 Task: Find an Airbnb in Yiwu, China for 4 guests from 10 Jun to 22 Jun with Wifi, Free parking, TV, Gym, Breakfast, and a price range of ₹10,000 to ₹15,000.
Action: Mouse moved to (528, 136)
Screenshot: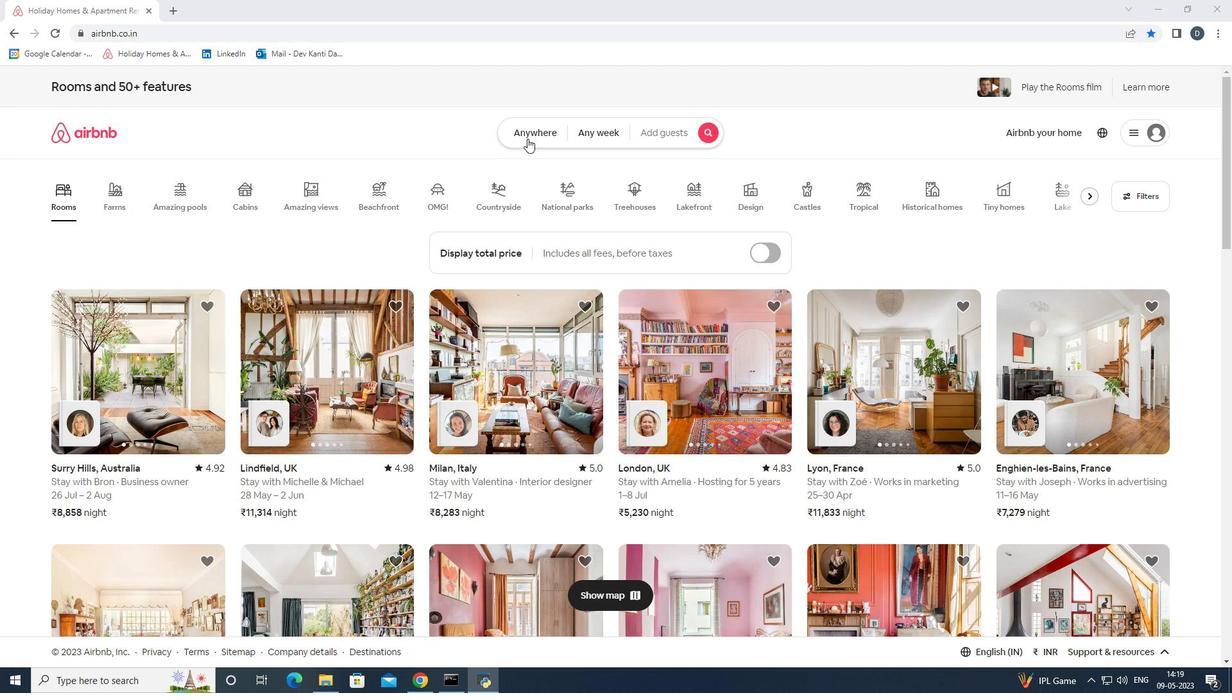 
Action: Mouse pressed left at (528, 136)
Screenshot: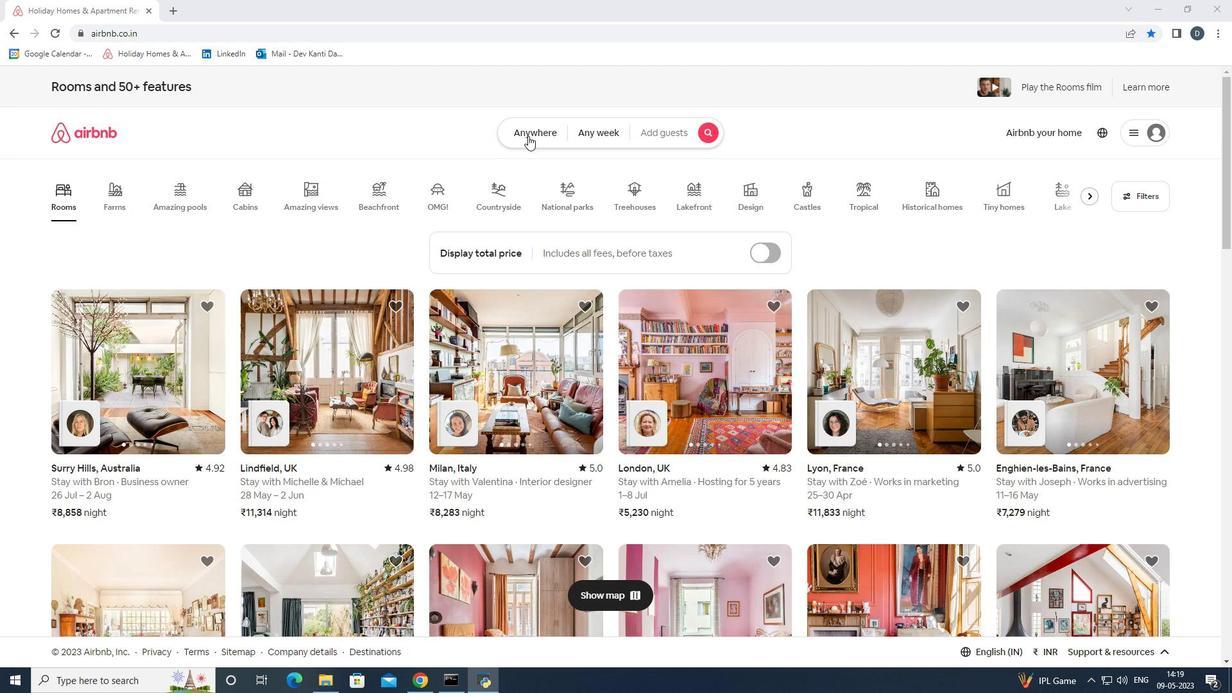 
Action: Mouse moved to (479, 180)
Screenshot: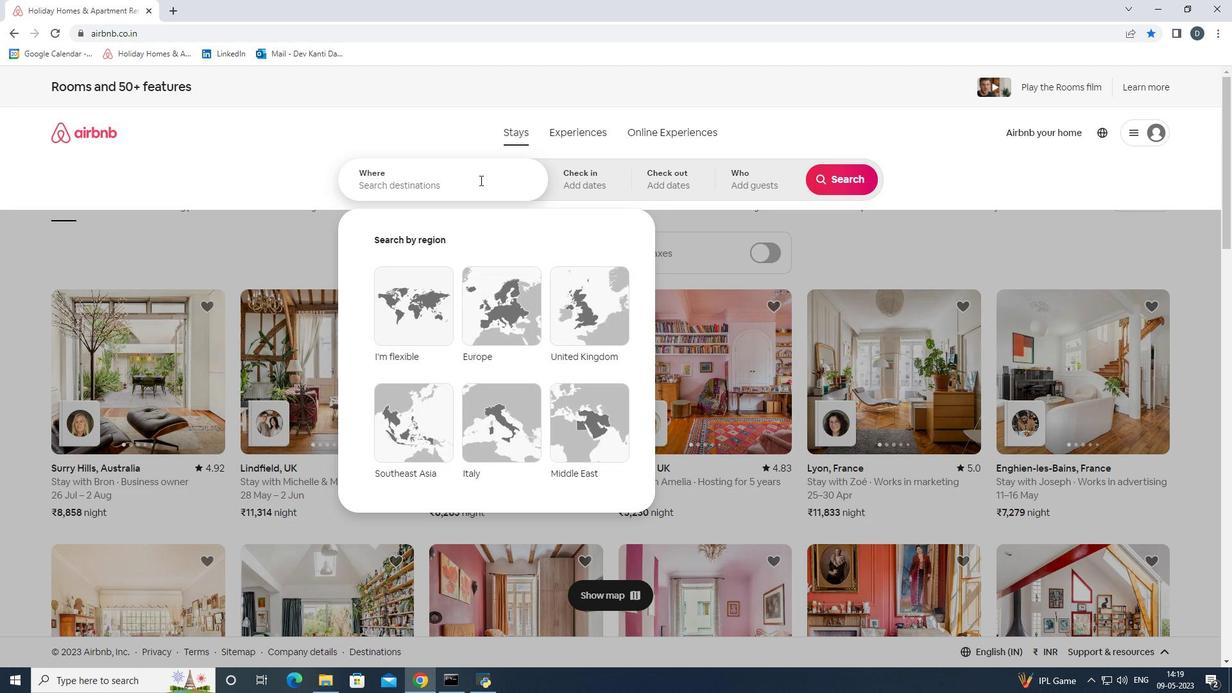 
Action: Mouse pressed left at (479, 180)
Screenshot: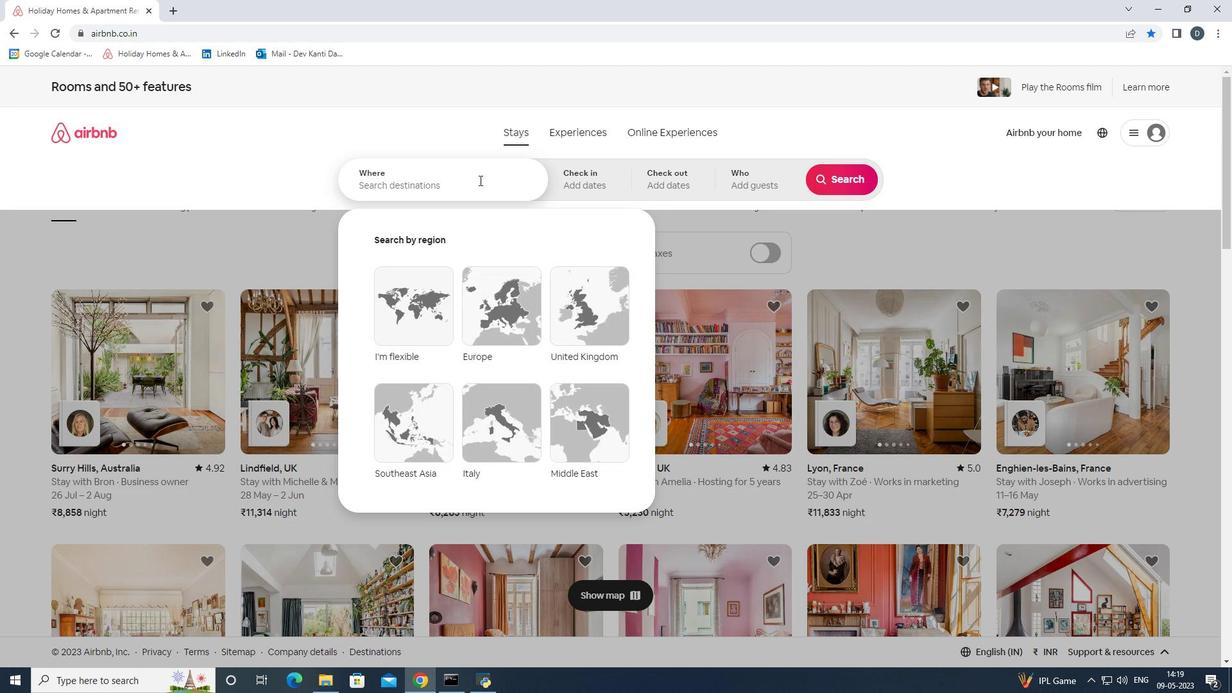 
Action: Key pressed <Key.shift>Tiwu,<Key.shift><Key.shift><Key.shift><Key.shift><Key.shift><Key.shift><Key.shift><Key.shift><Key.shift>China<Key.left><Key.left><Key.left><Key.left><Key.left><Key.left><Key.left><Key.left><Key.left><Key.backspace><Key.shift>Y
Screenshot: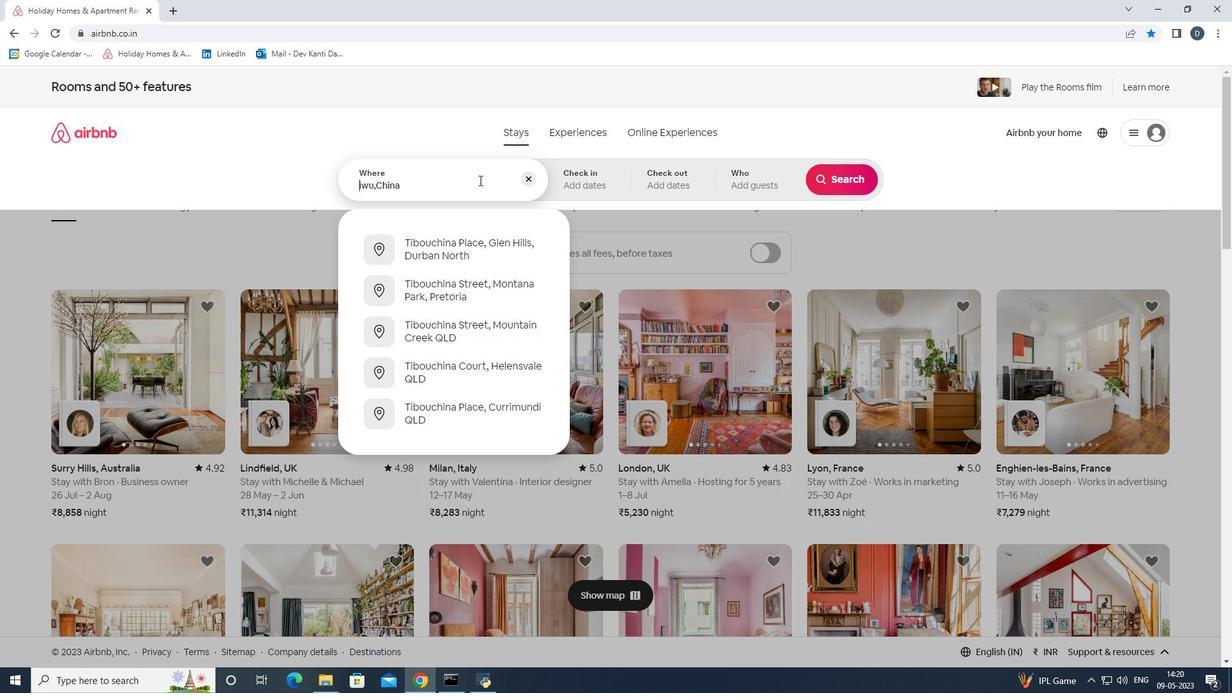 
Action: Mouse moved to (492, 178)
Screenshot: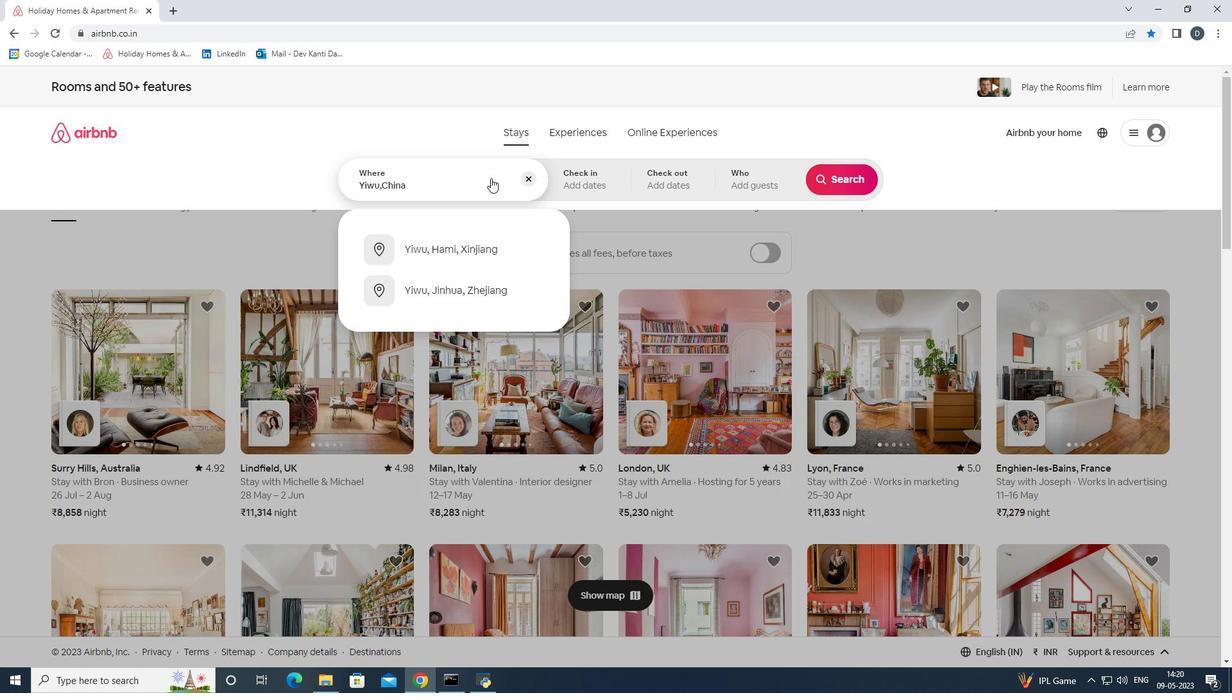 
Action: Key pressed <Key.enter>
Screenshot: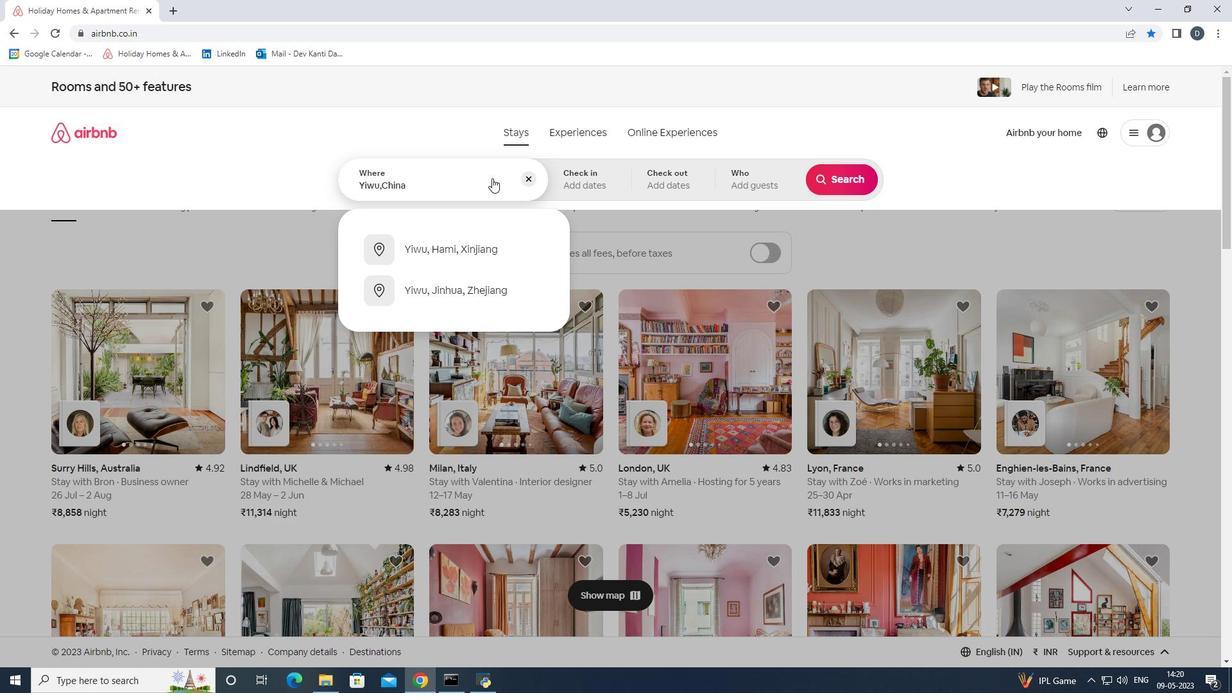 
Action: Mouse moved to (827, 361)
Screenshot: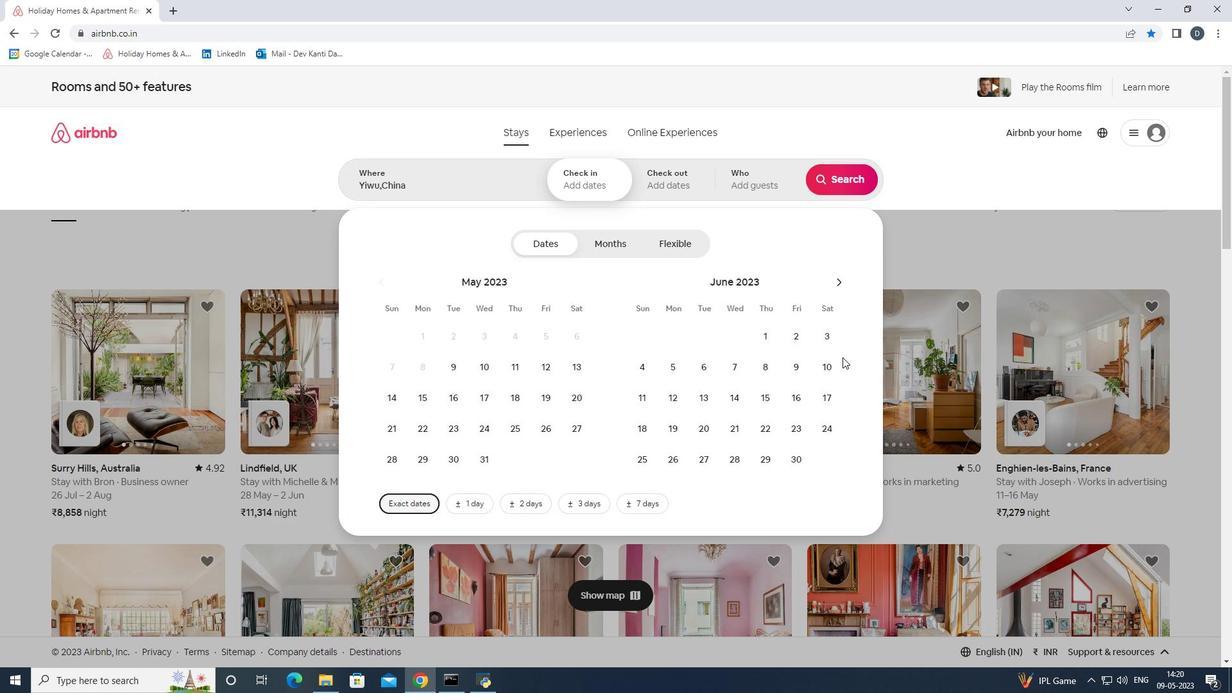 
Action: Mouse pressed left at (827, 361)
Screenshot: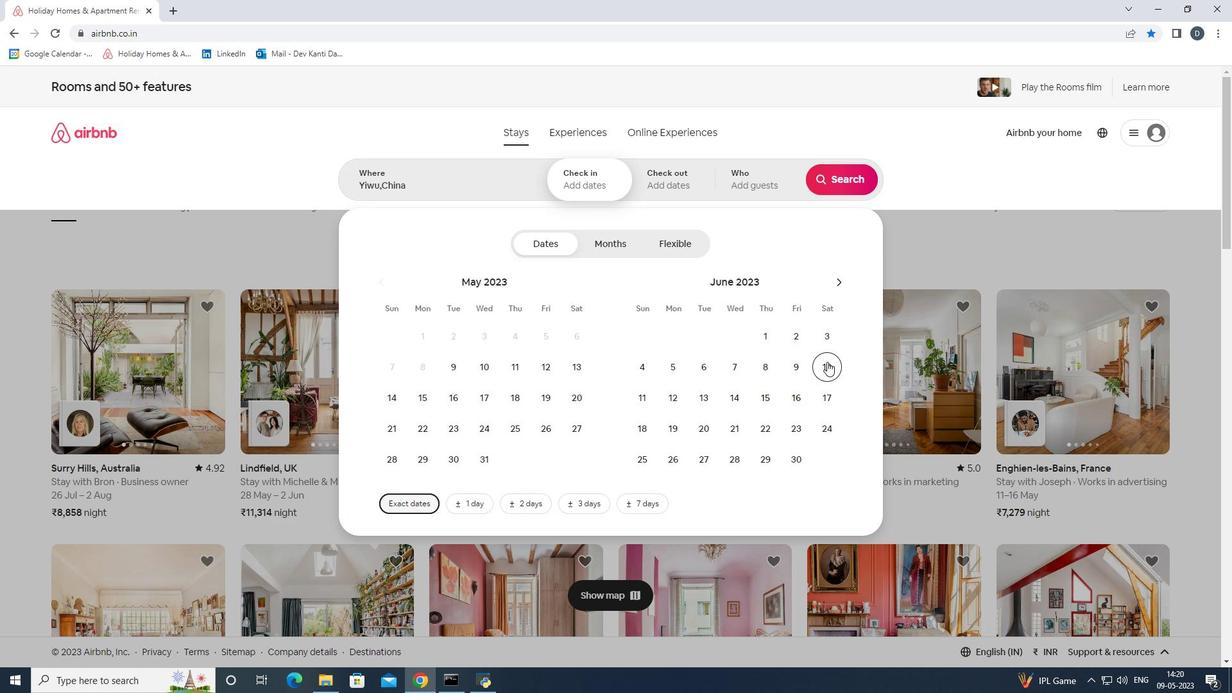 
Action: Mouse moved to (769, 421)
Screenshot: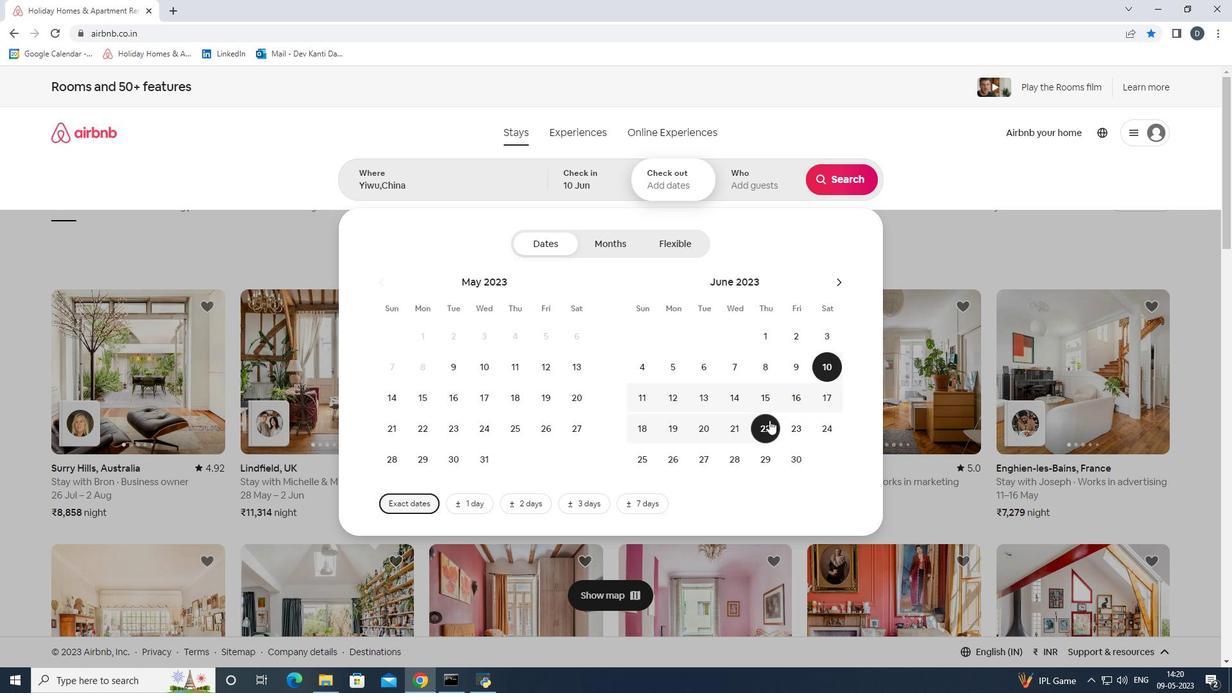 
Action: Mouse pressed left at (769, 421)
Screenshot: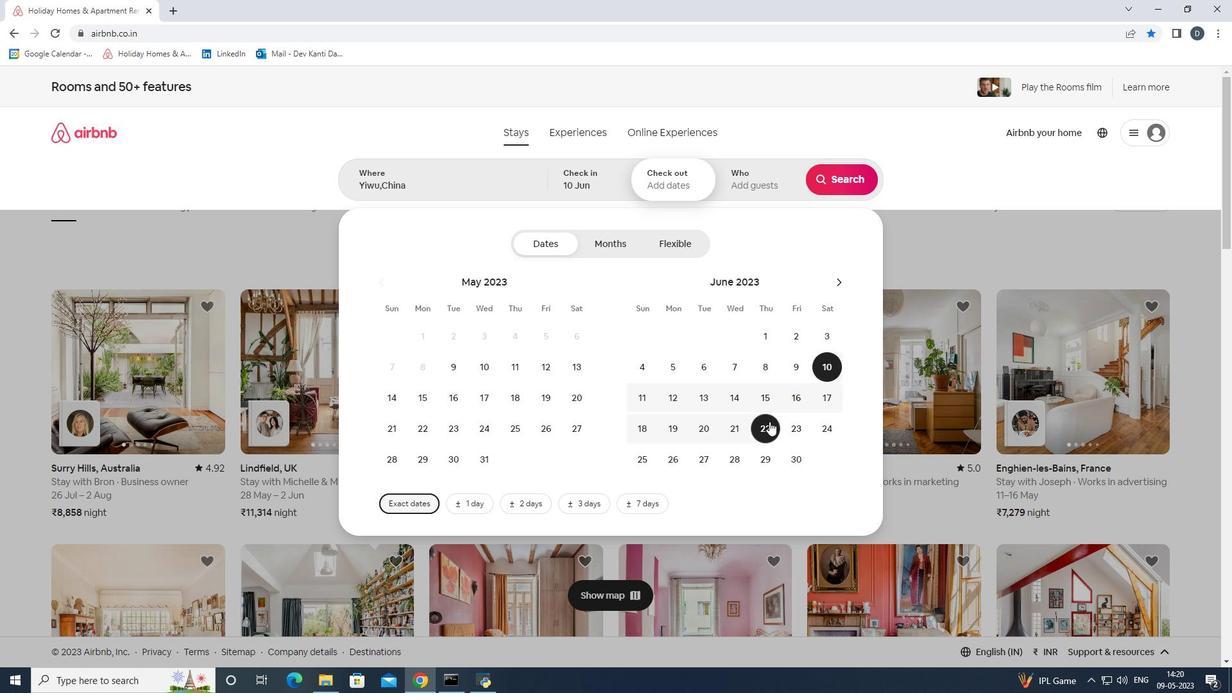 
Action: Mouse moved to (743, 194)
Screenshot: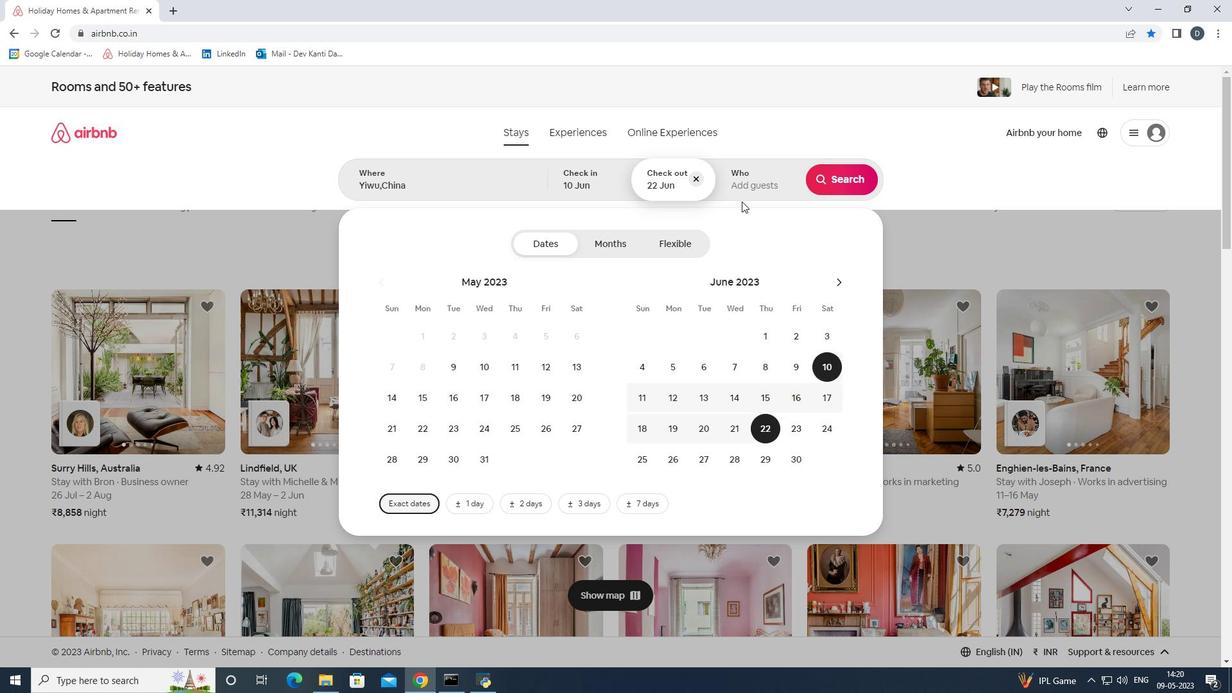 
Action: Mouse pressed left at (743, 194)
Screenshot: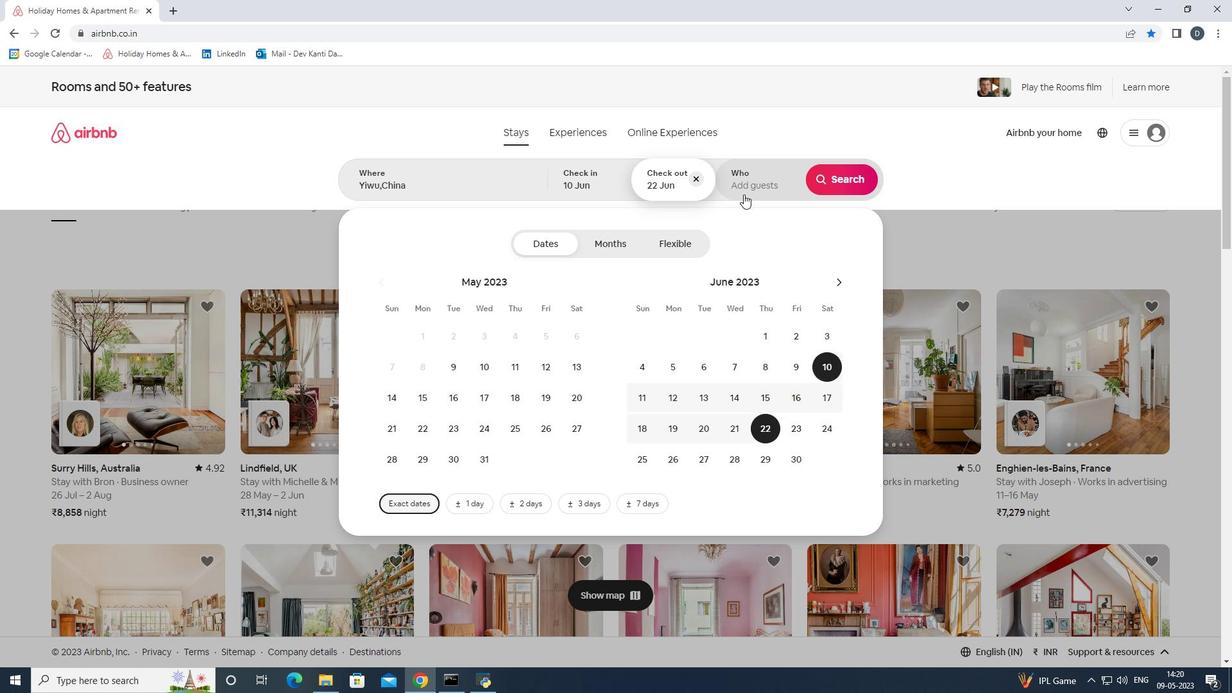 
Action: Mouse moved to (842, 246)
Screenshot: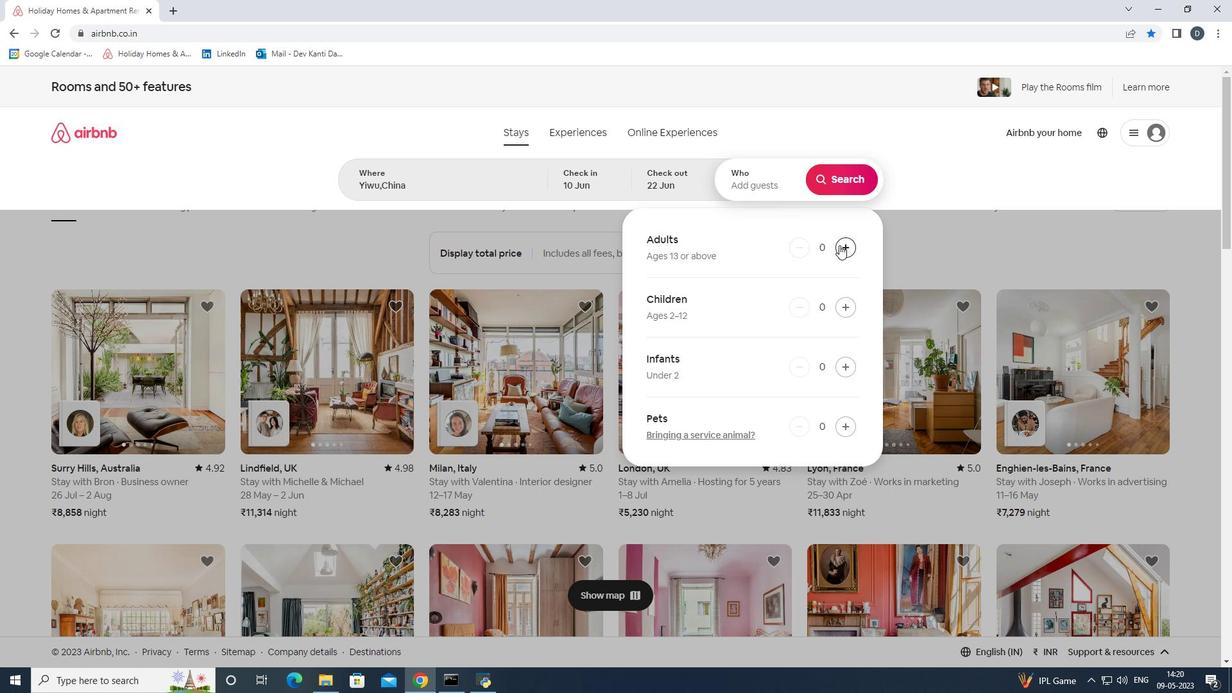 
Action: Mouse pressed left at (842, 246)
Screenshot: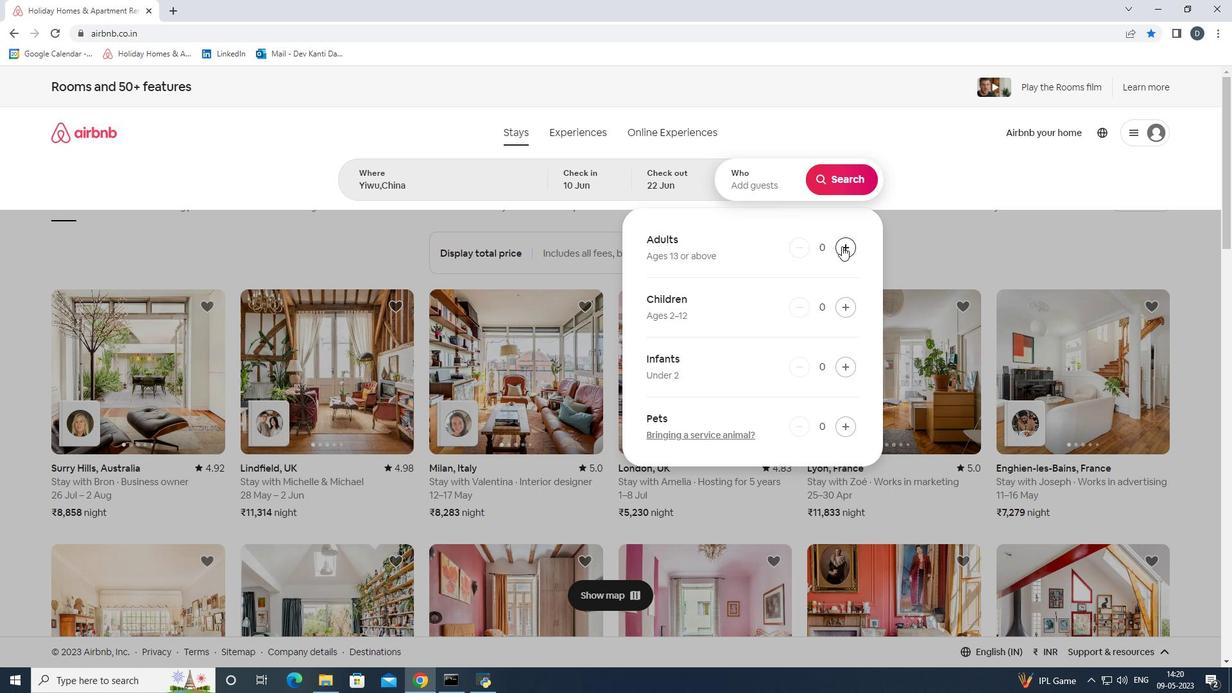 
Action: Mouse pressed left at (842, 246)
Screenshot: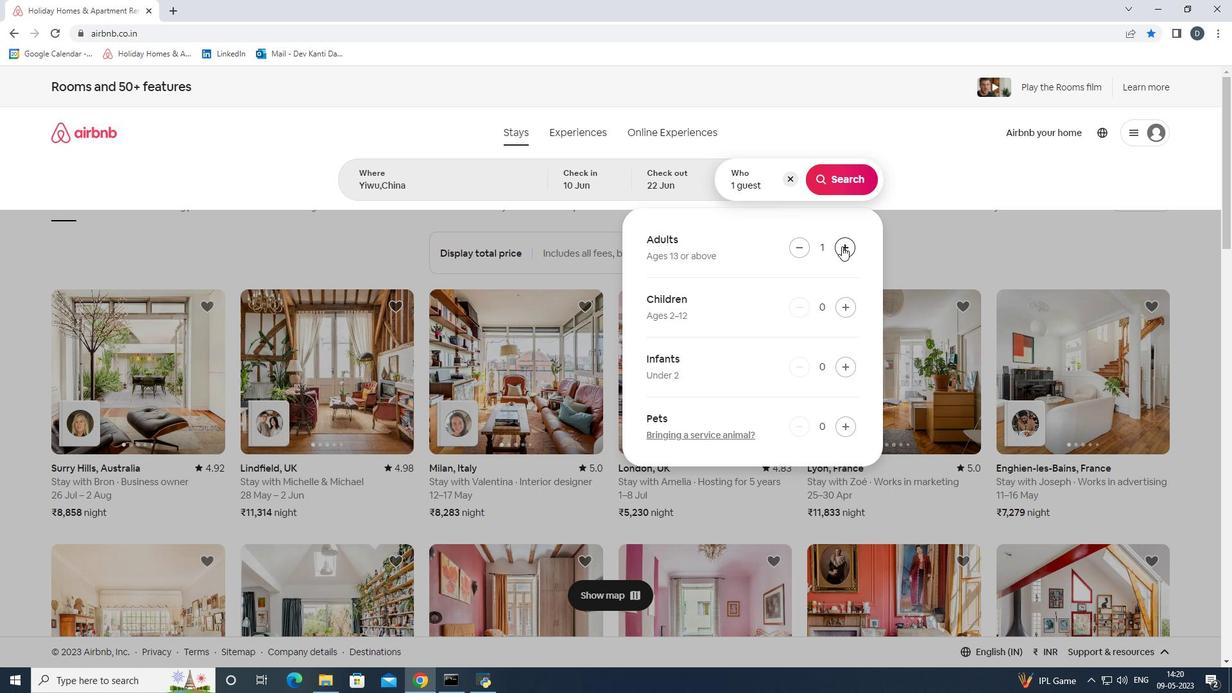 
Action: Mouse pressed left at (842, 246)
Screenshot: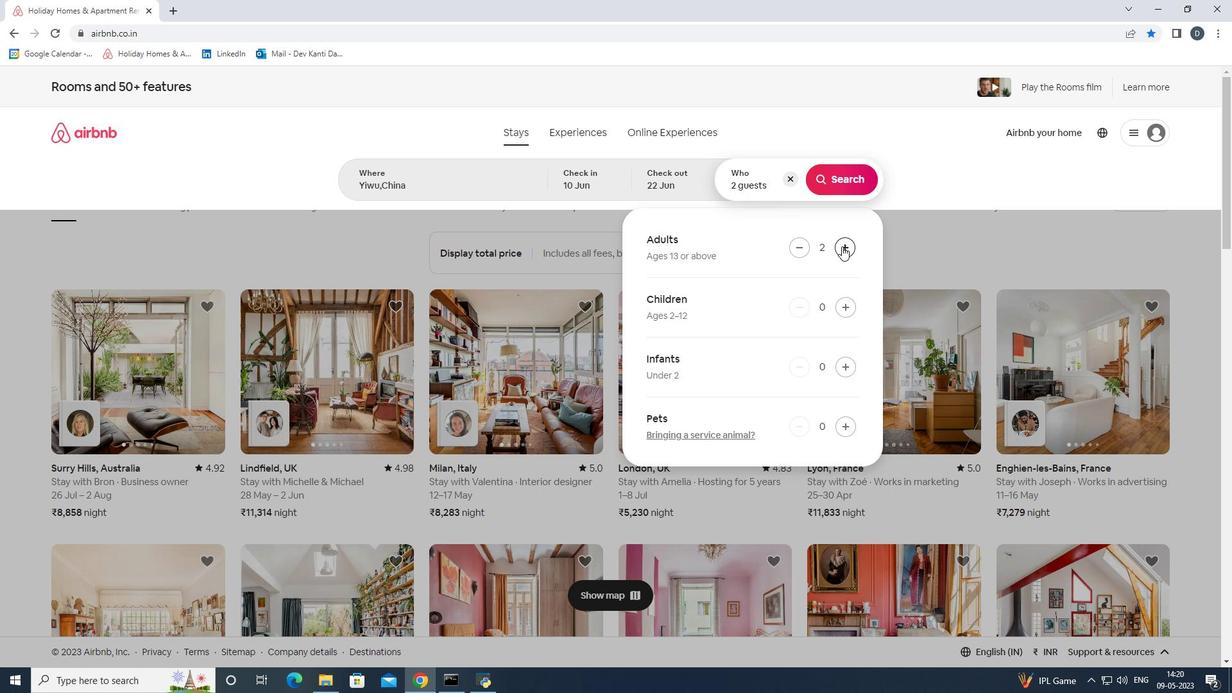 
Action: Mouse pressed left at (842, 246)
Screenshot: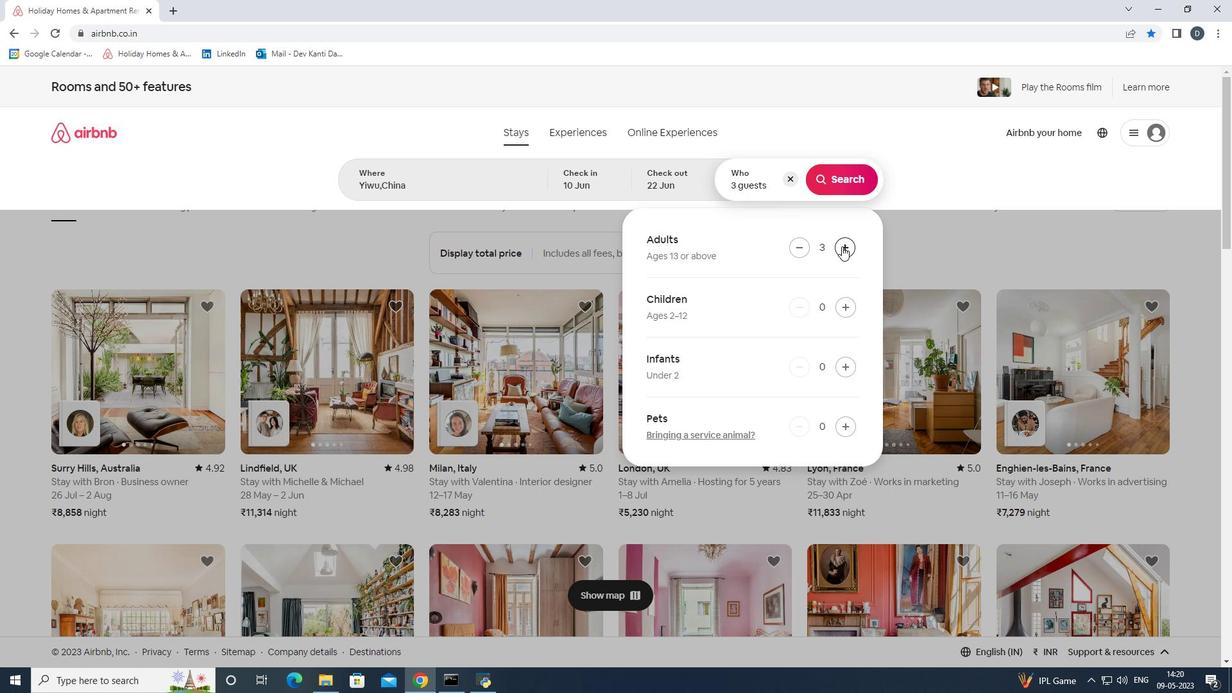
Action: Mouse moved to (859, 186)
Screenshot: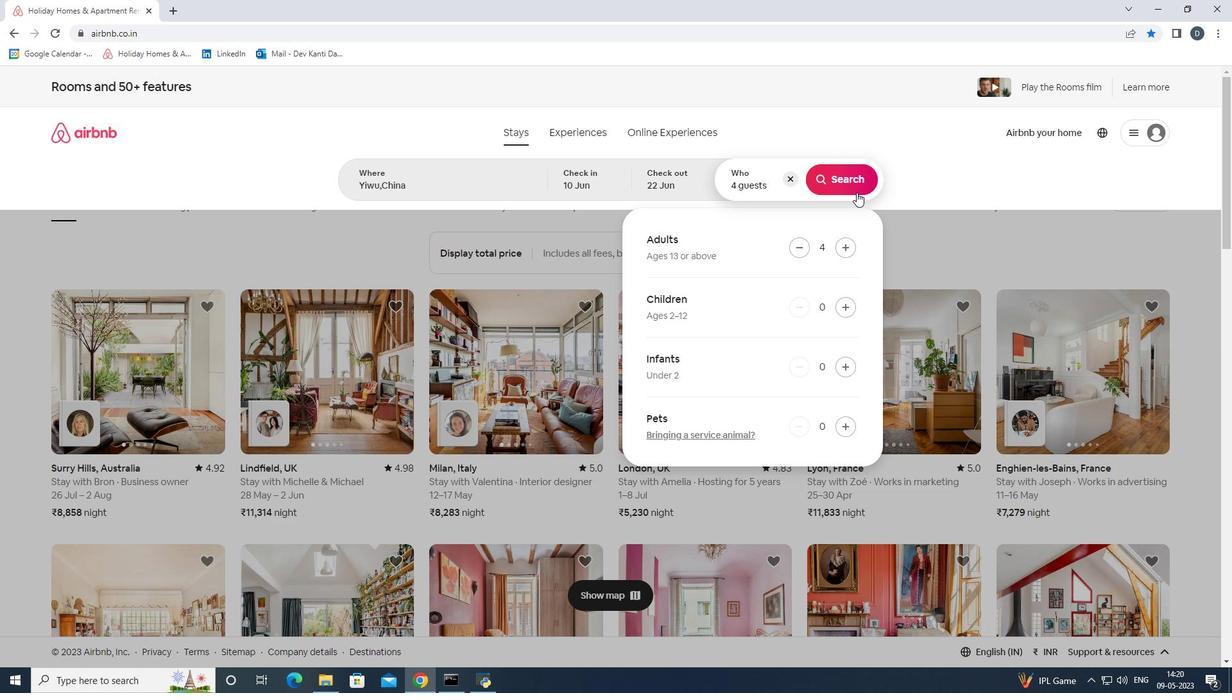 
Action: Mouse pressed left at (859, 186)
Screenshot: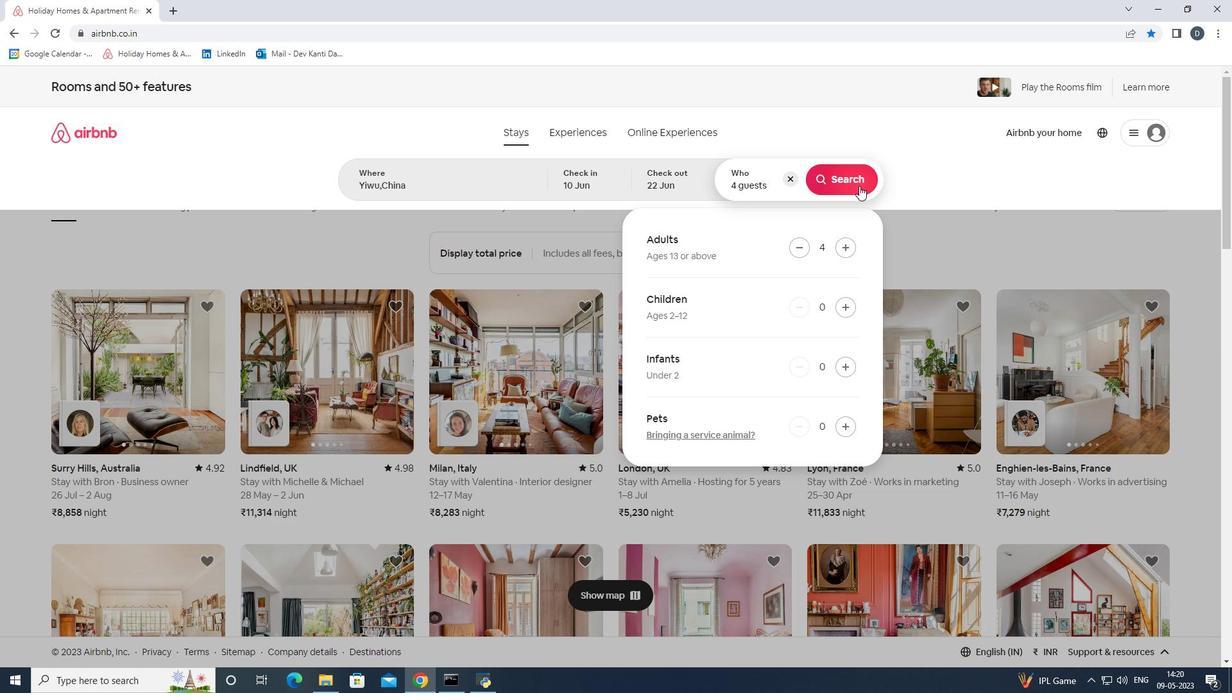
Action: Mouse moved to (1155, 146)
Screenshot: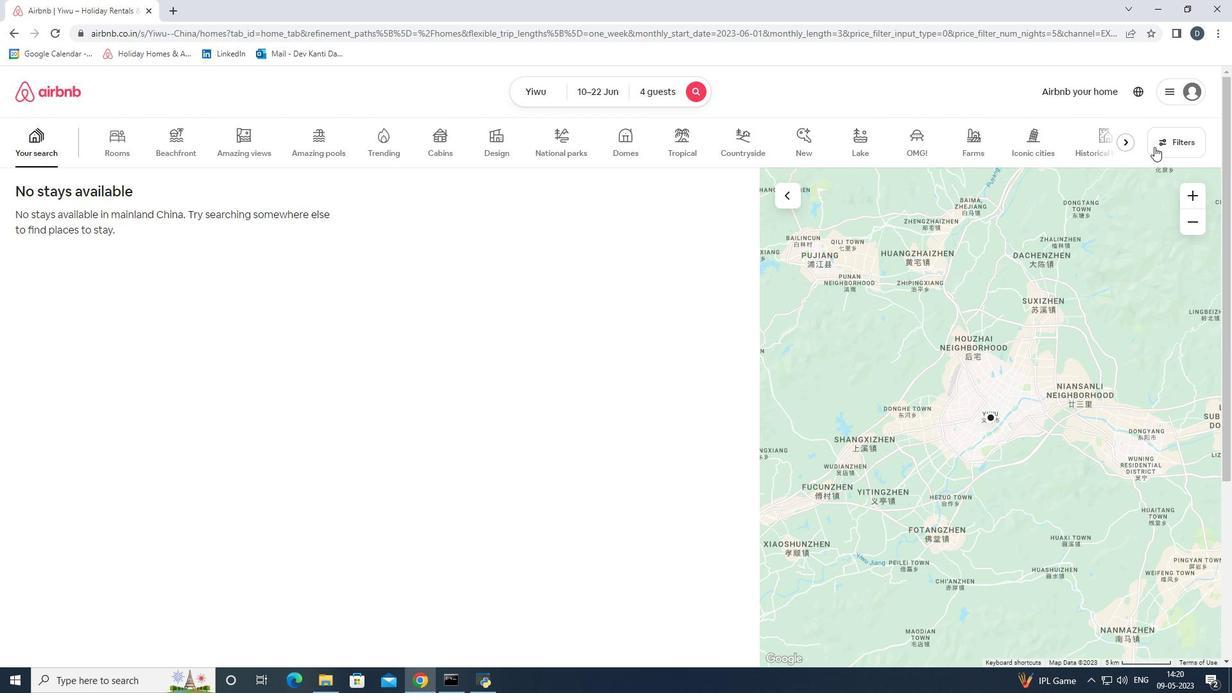 
Action: Mouse pressed left at (1155, 146)
Screenshot: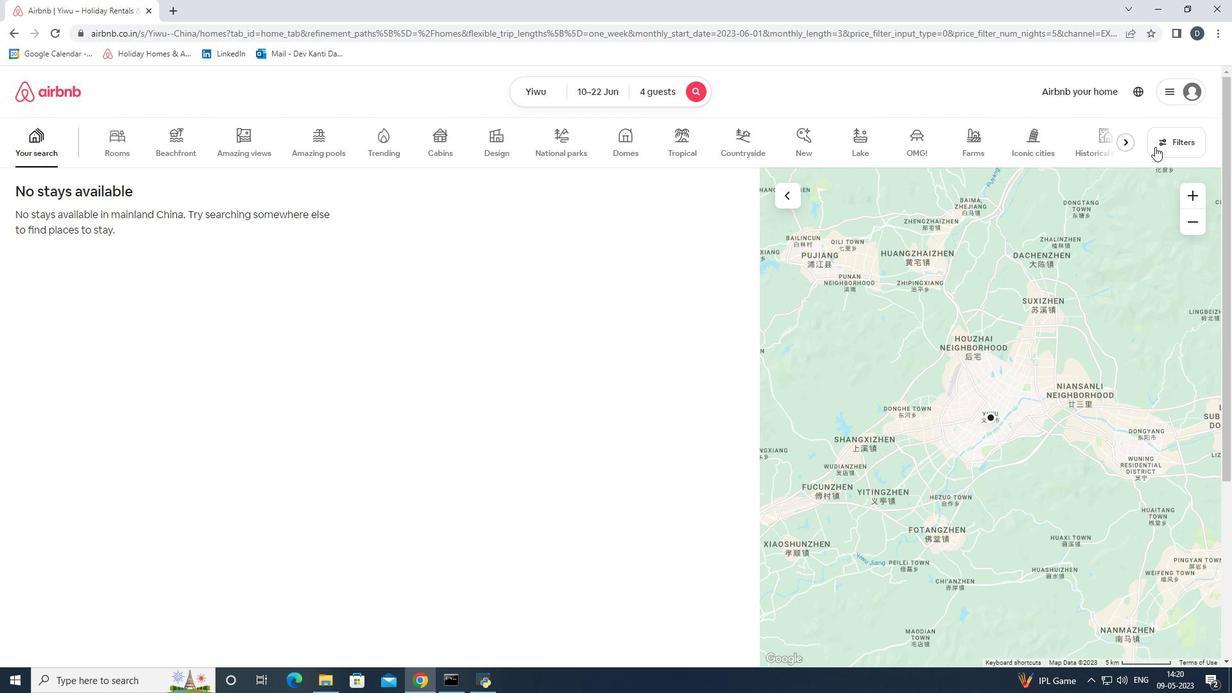 
Action: Mouse moved to (542, 454)
Screenshot: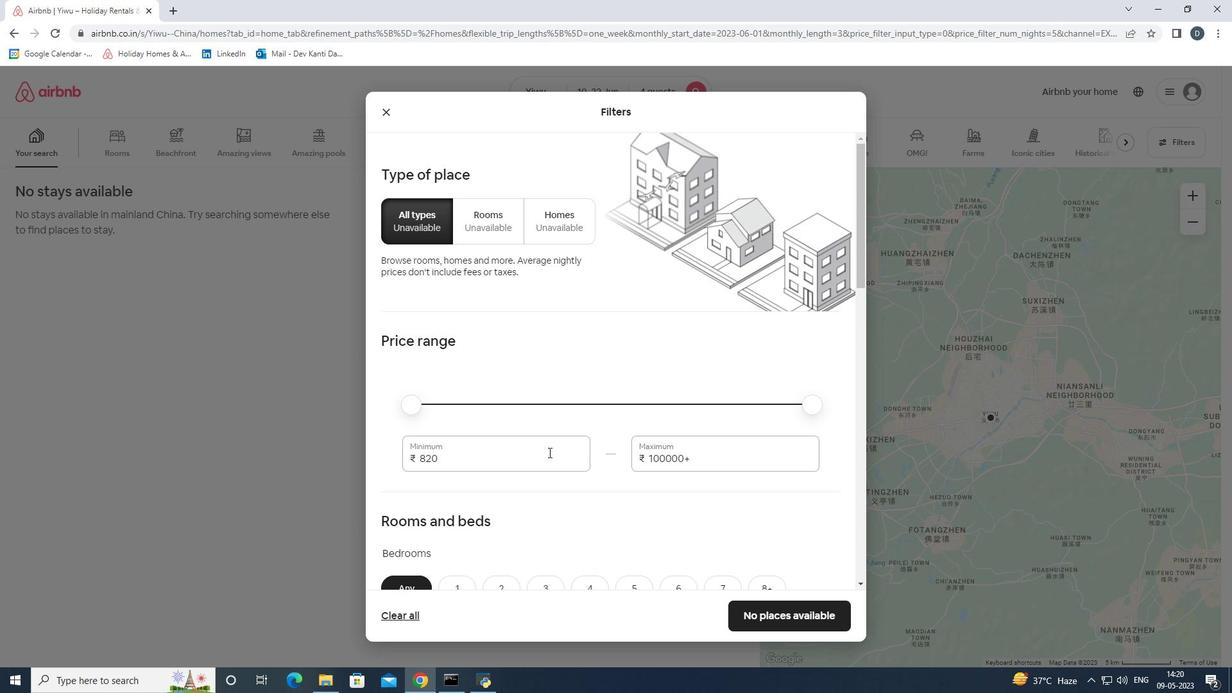
Action: Mouse pressed left at (542, 454)
Screenshot: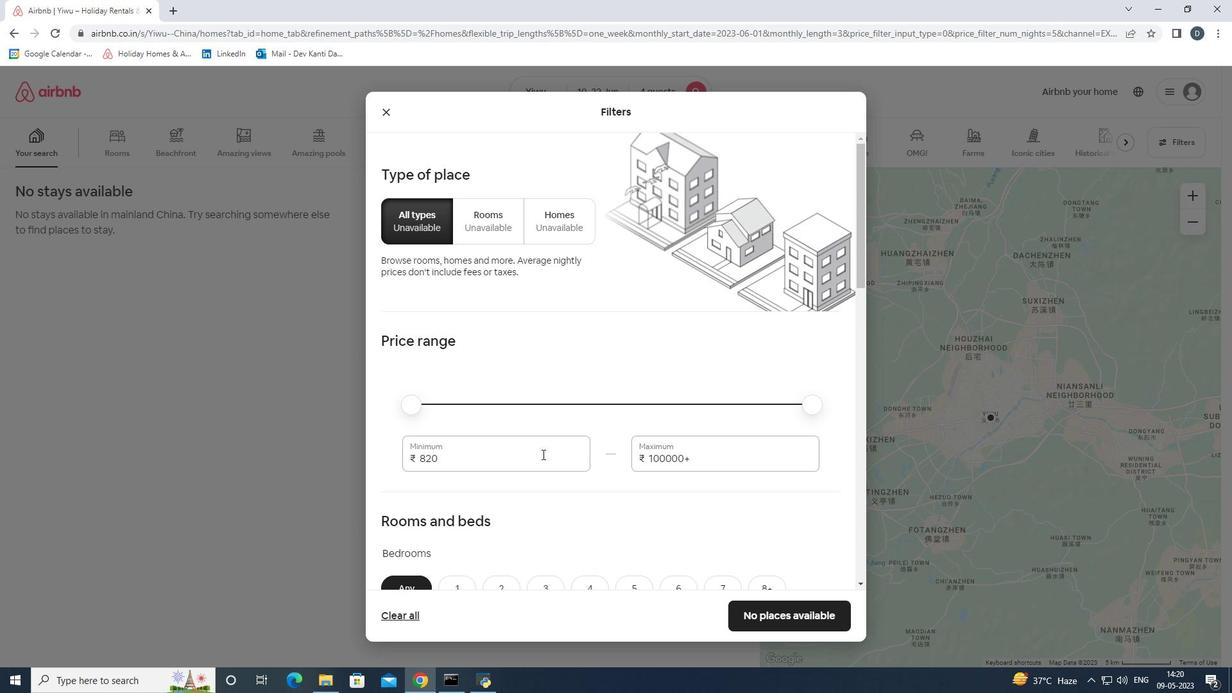 
Action: Mouse pressed left at (542, 454)
Screenshot: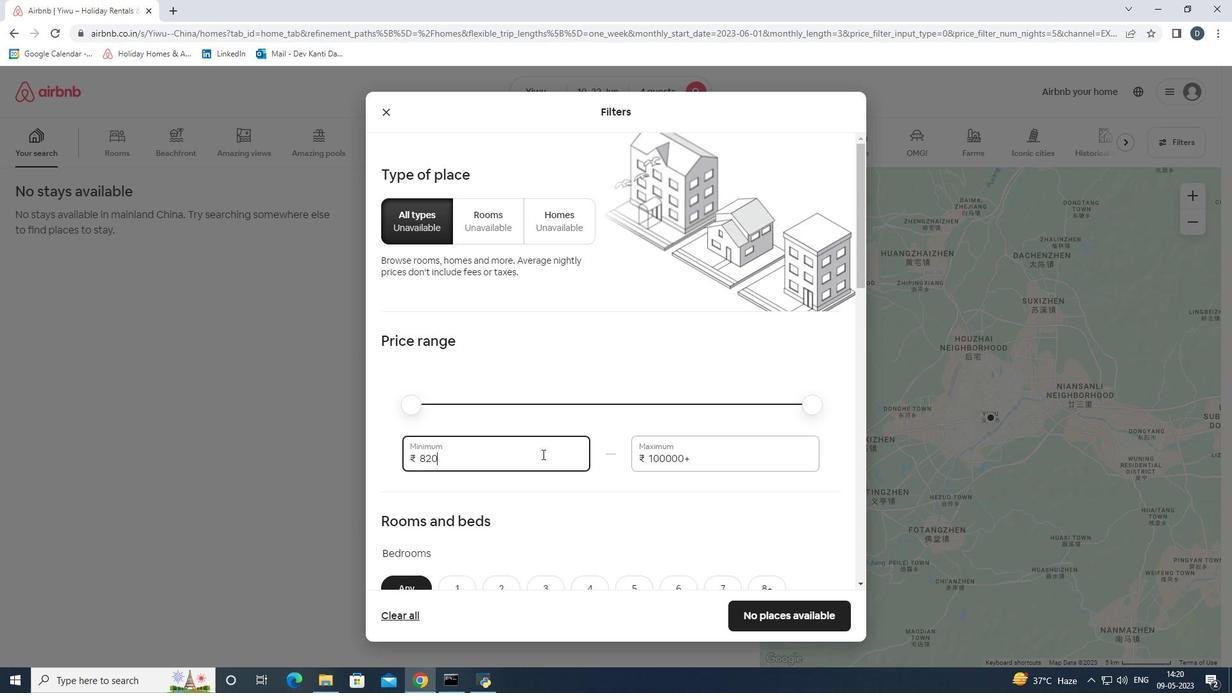 
Action: Mouse moved to (570, 437)
Screenshot: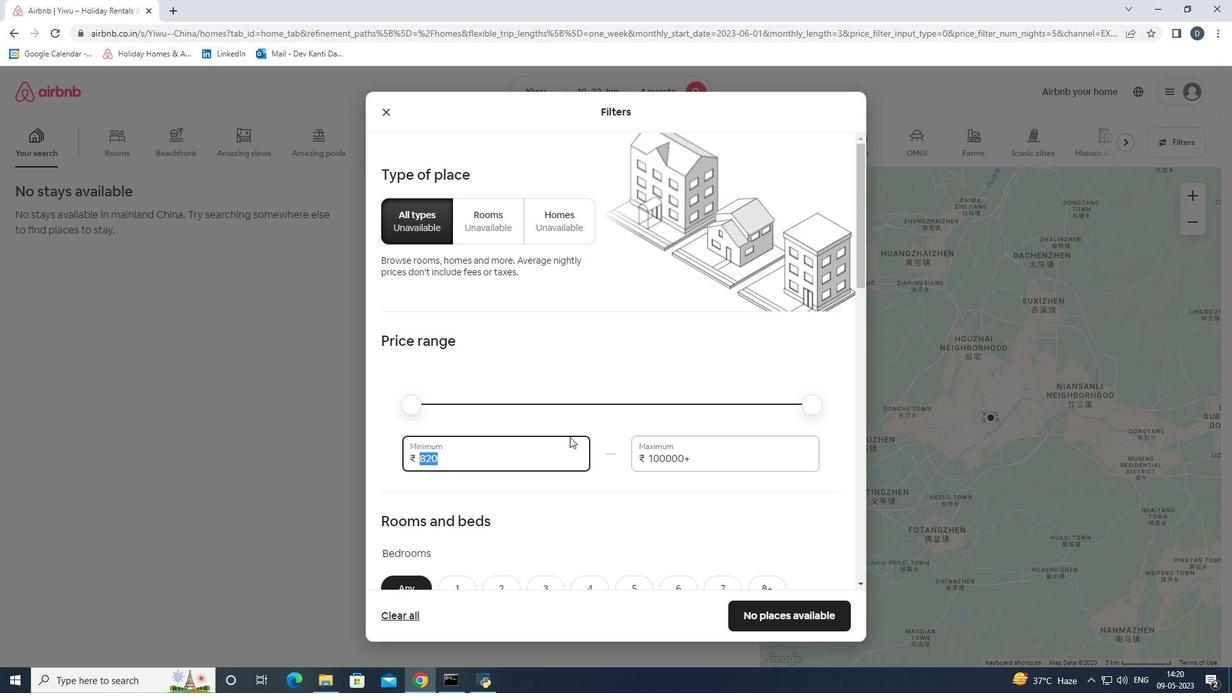 
Action: Key pressed 10000<Key.tab>15000
Screenshot: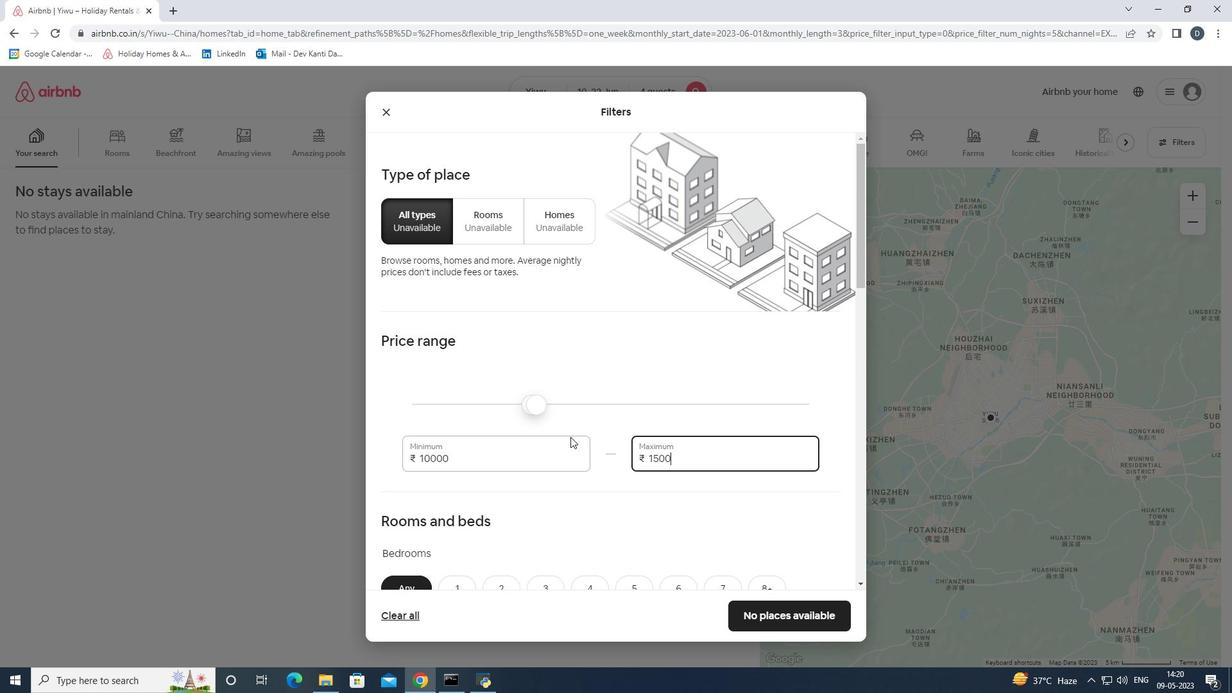 
Action: Mouse scrolled (570, 436) with delta (0, 0)
Screenshot: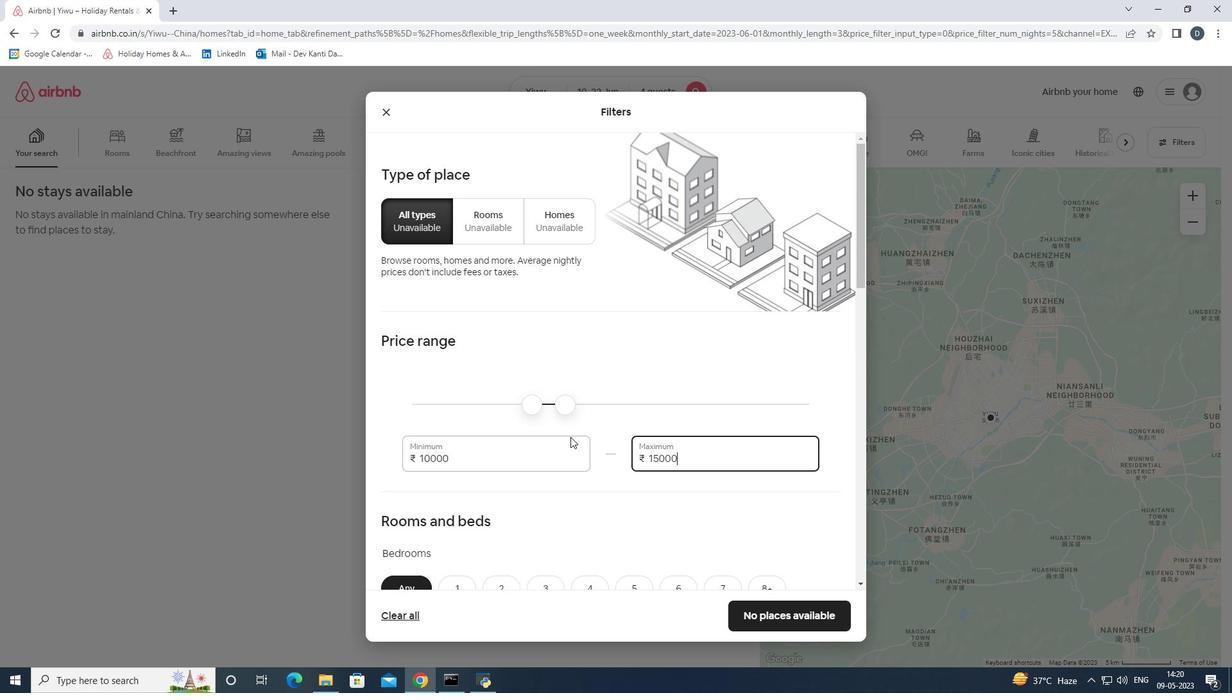 
Action: Mouse scrolled (570, 436) with delta (0, 0)
Screenshot: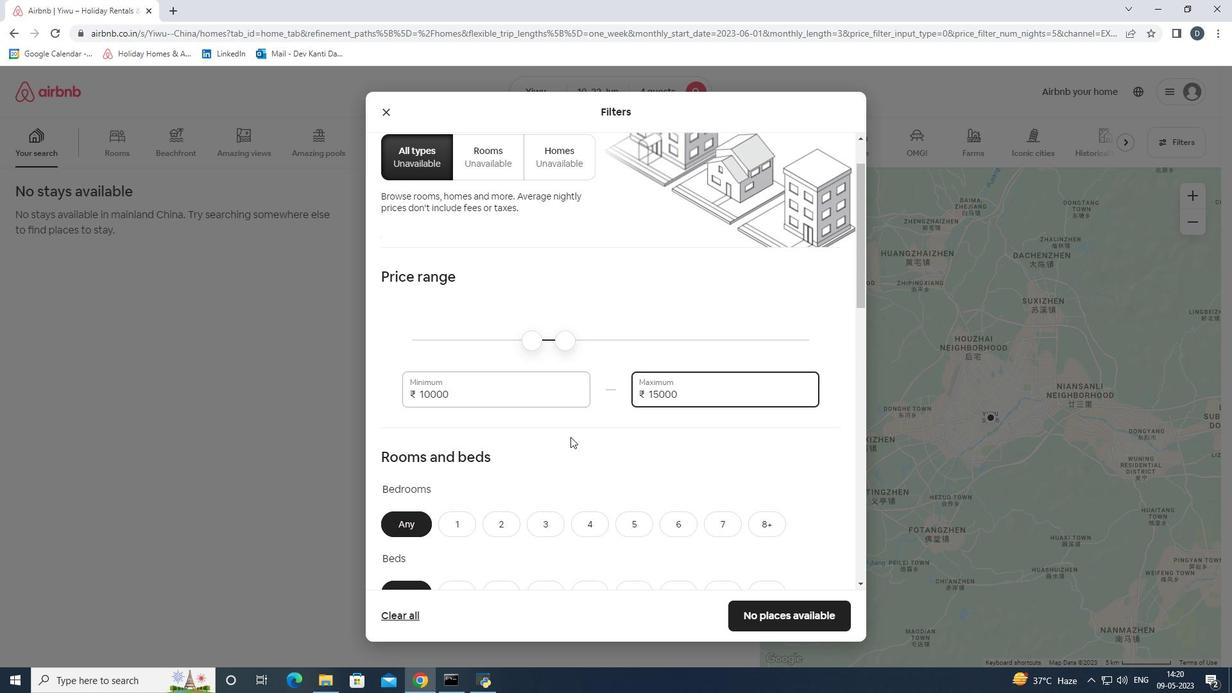 
Action: Mouse scrolled (570, 436) with delta (0, 0)
Screenshot: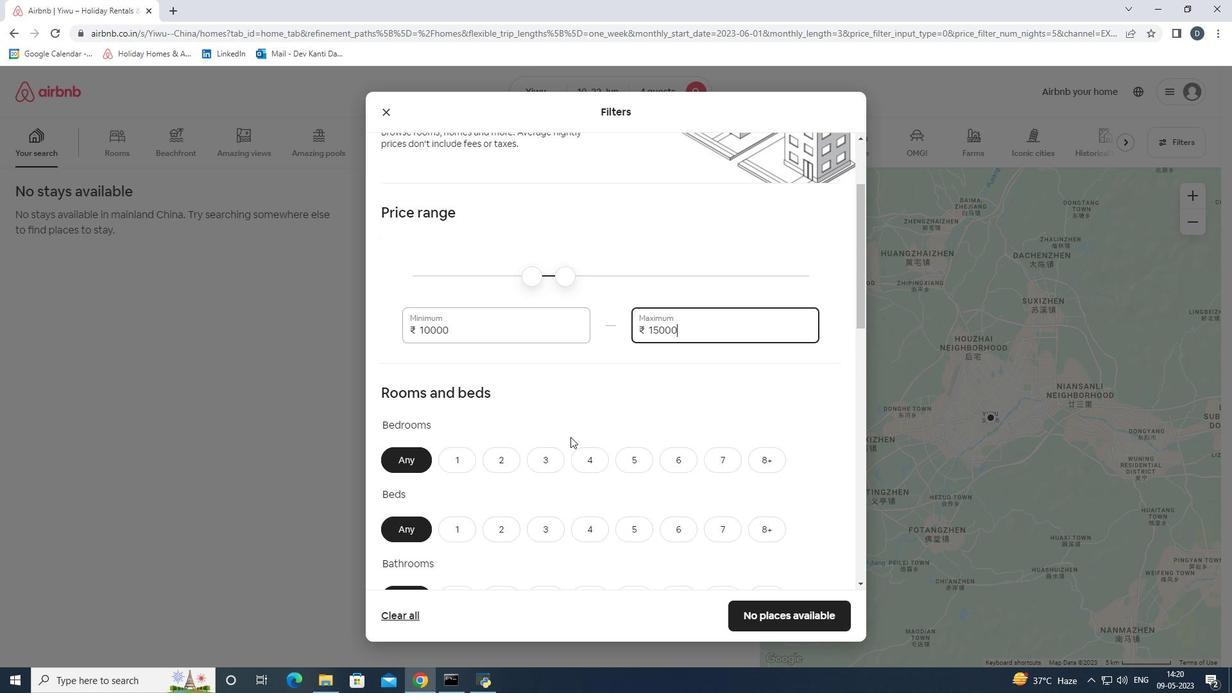 
Action: Mouse moved to (587, 399)
Screenshot: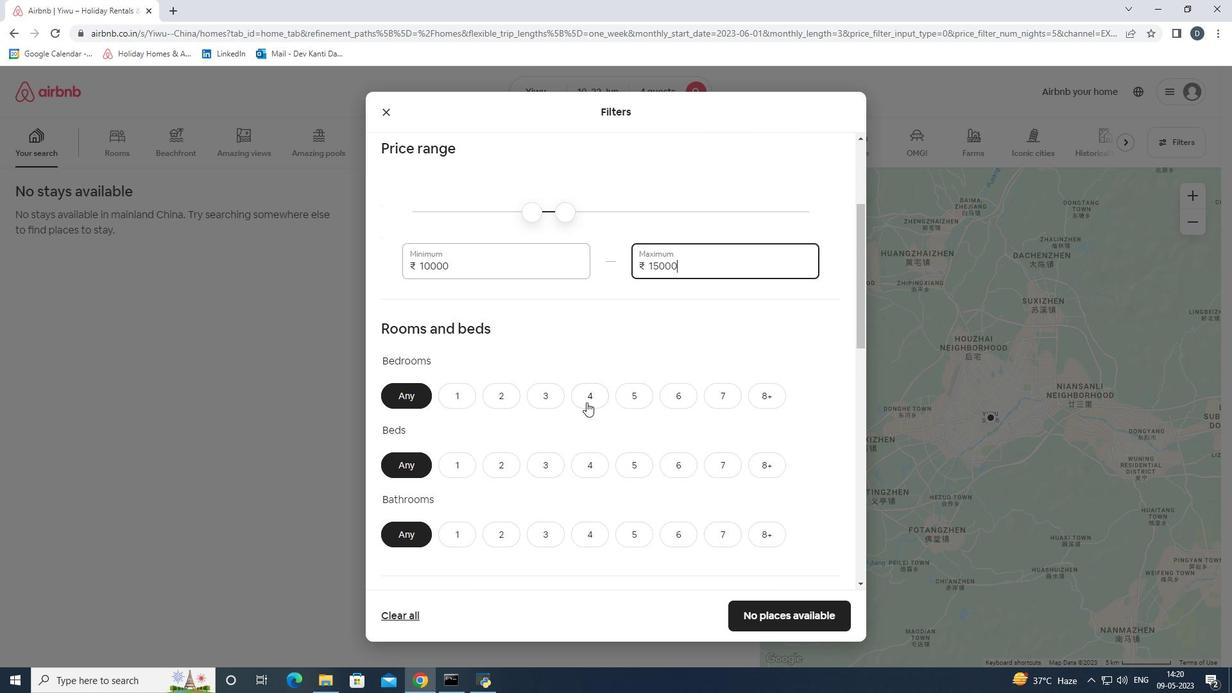 
Action: Mouse pressed left at (587, 399)
Screenshot: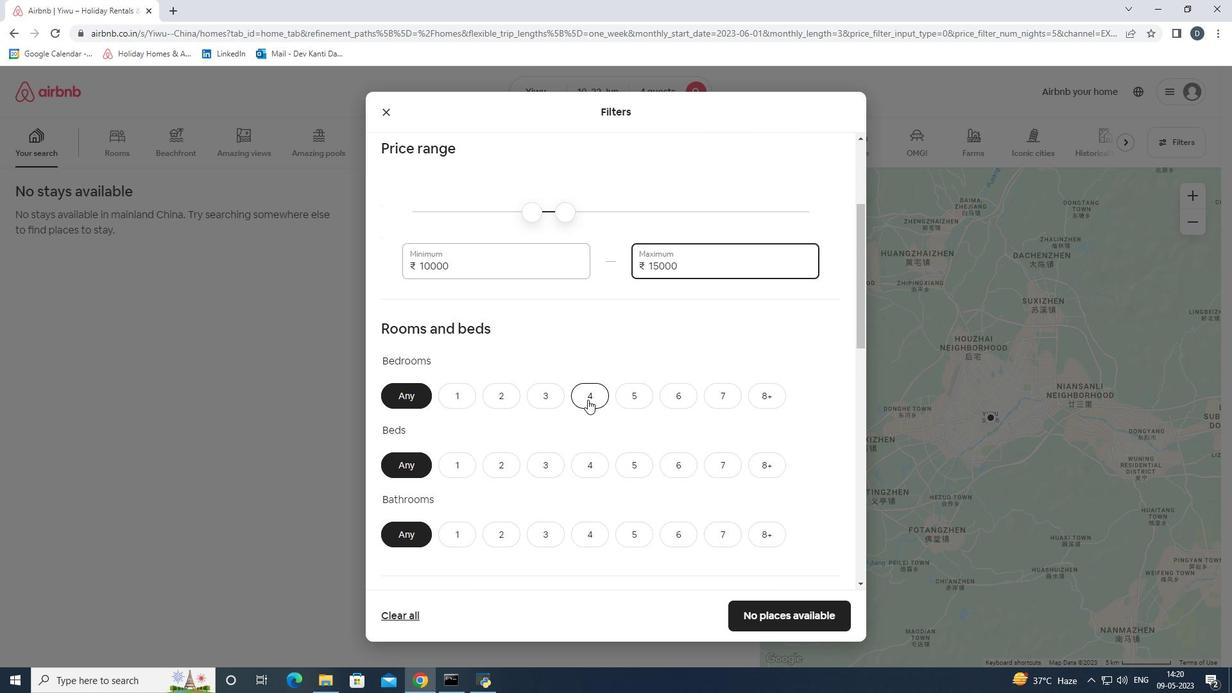 
Action: Mouse moved to (593, 456)
Screenshot: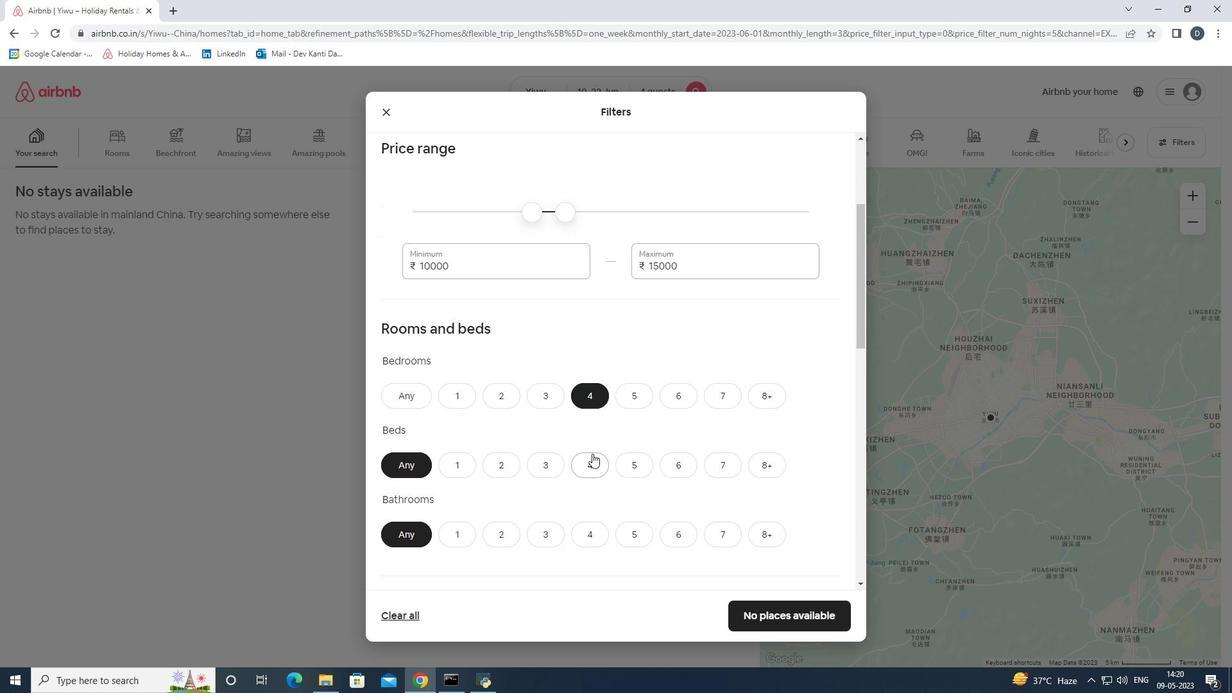 
Action: Mouse pressed left at (593, 456)
Screenshot: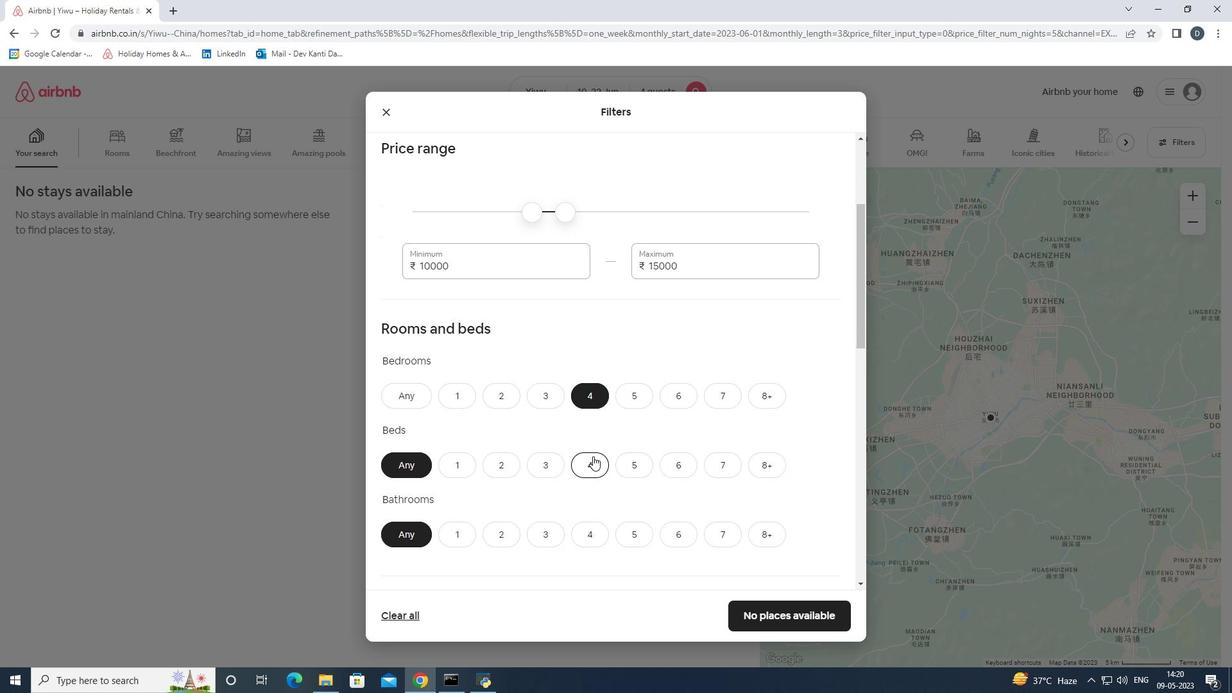 
Action: Mouse moved to (592, 525)
Screenshot: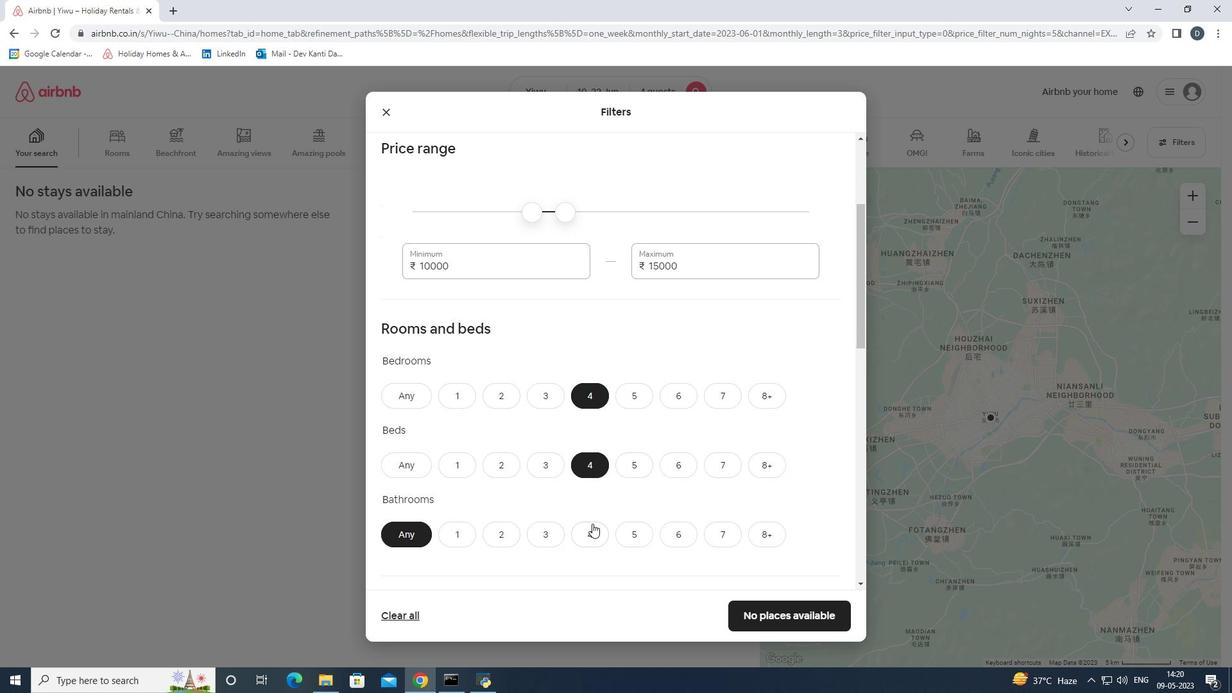 
Action: Mouse pressed left at (592, 525)
Screenshot: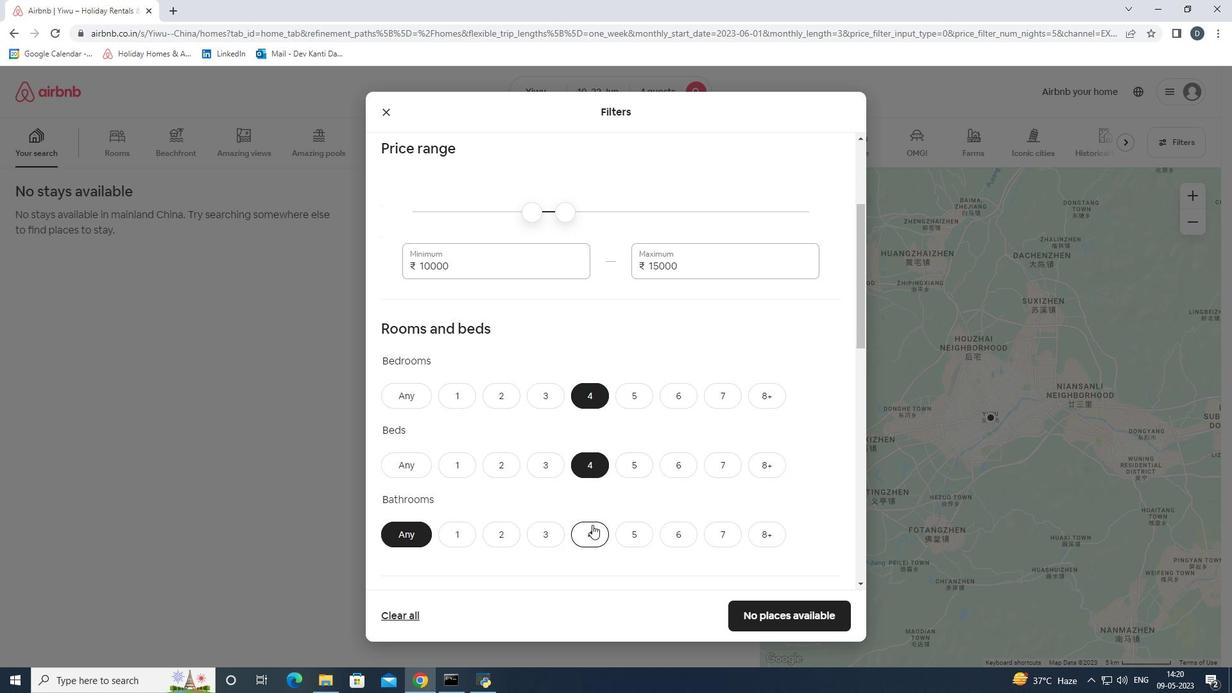 
Action: Mouse scrolled (592, 524) with delta (0, 0)
Screenshot: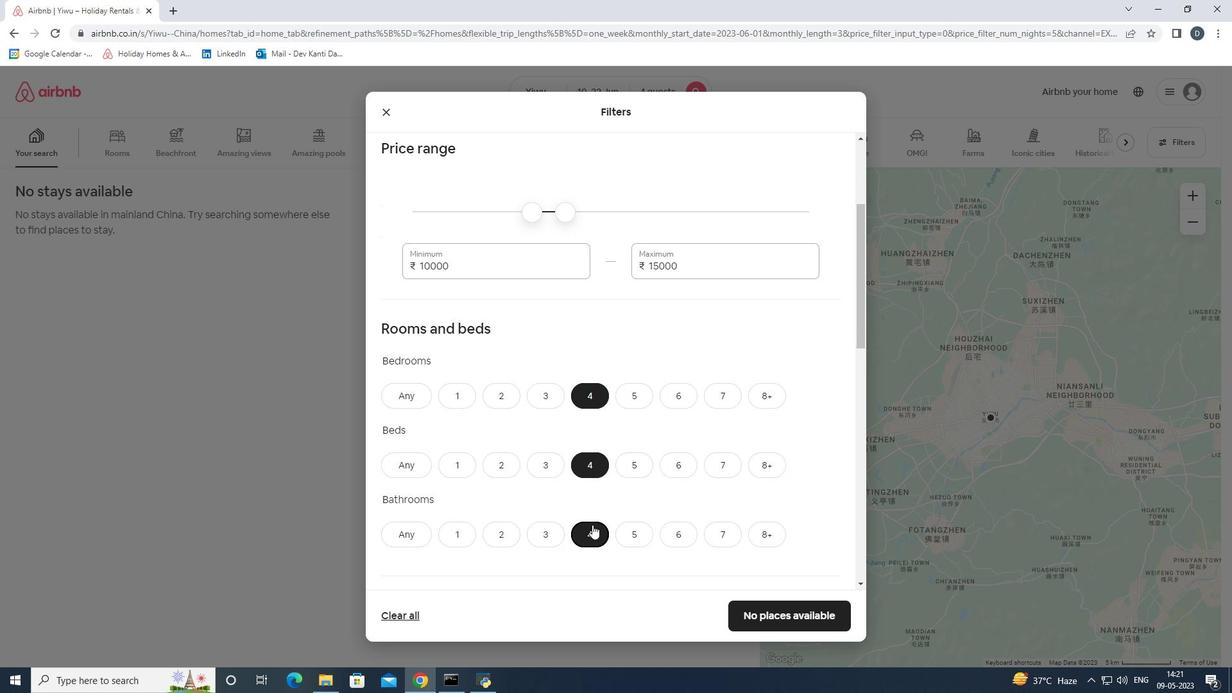
Action: Mouse scrolled (592, 524) with delta (0, 0)
Screenshot: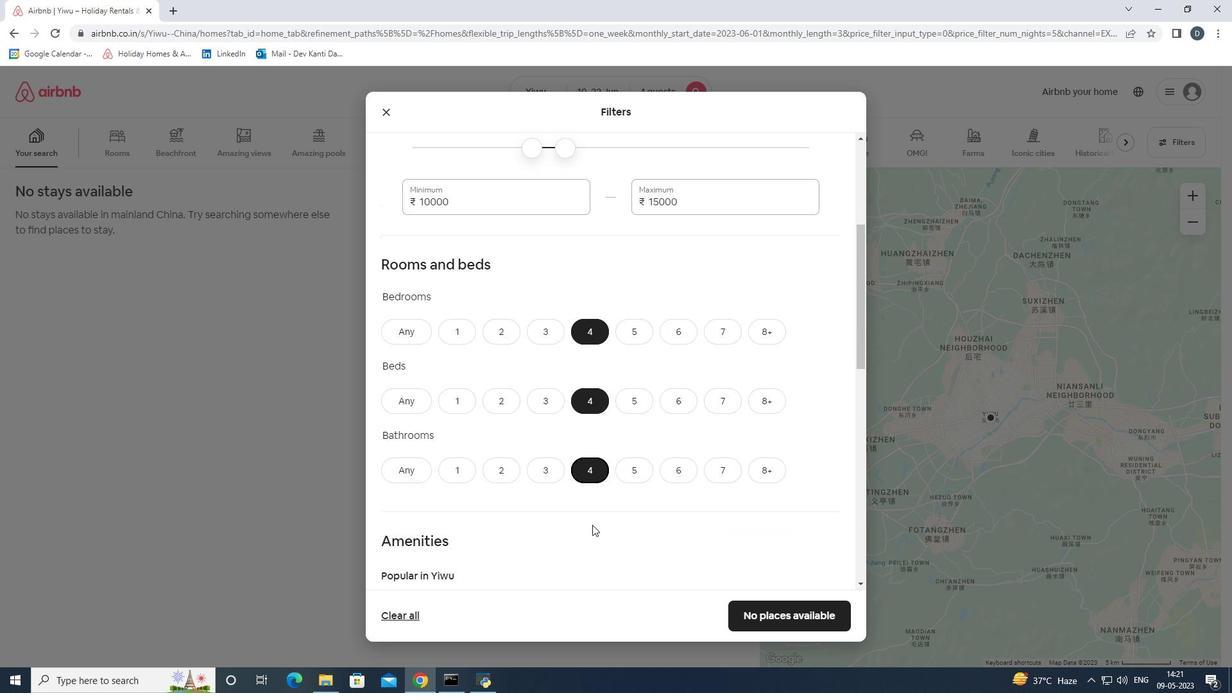 
Action: Mouse scrolled (592, 524) with delta (0, 0)
Screenshot: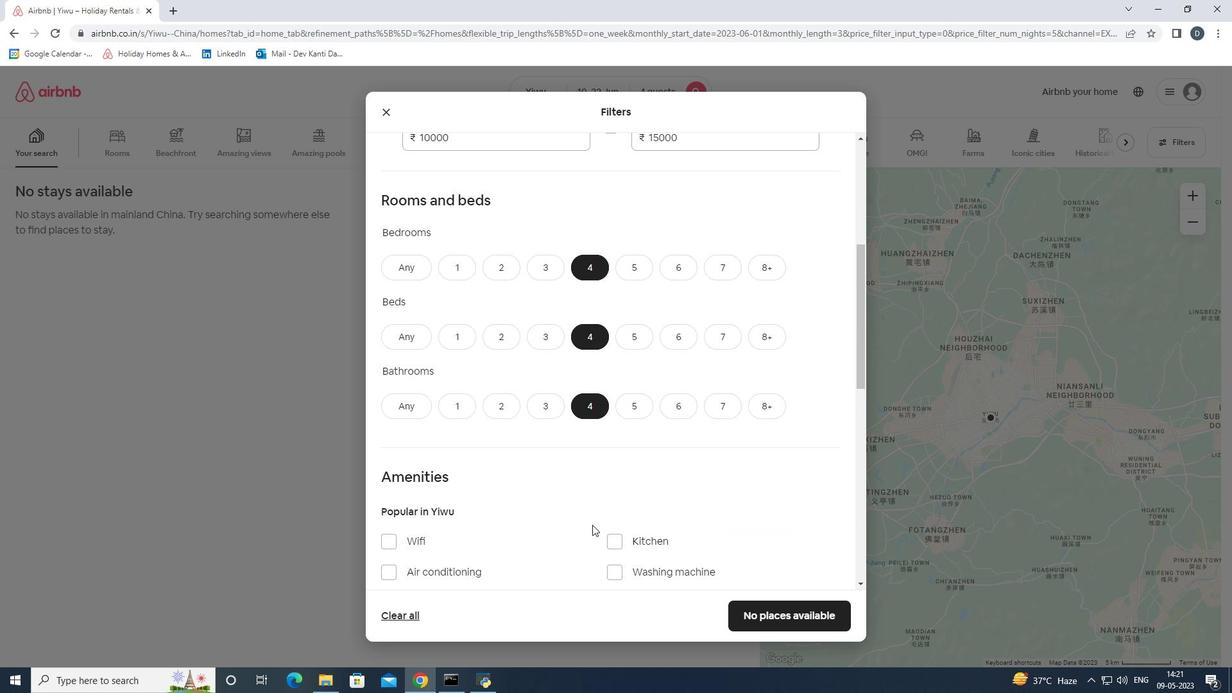 
Action: Mouse scrolled (592, 524) with delta (0, 0)
Screenshot: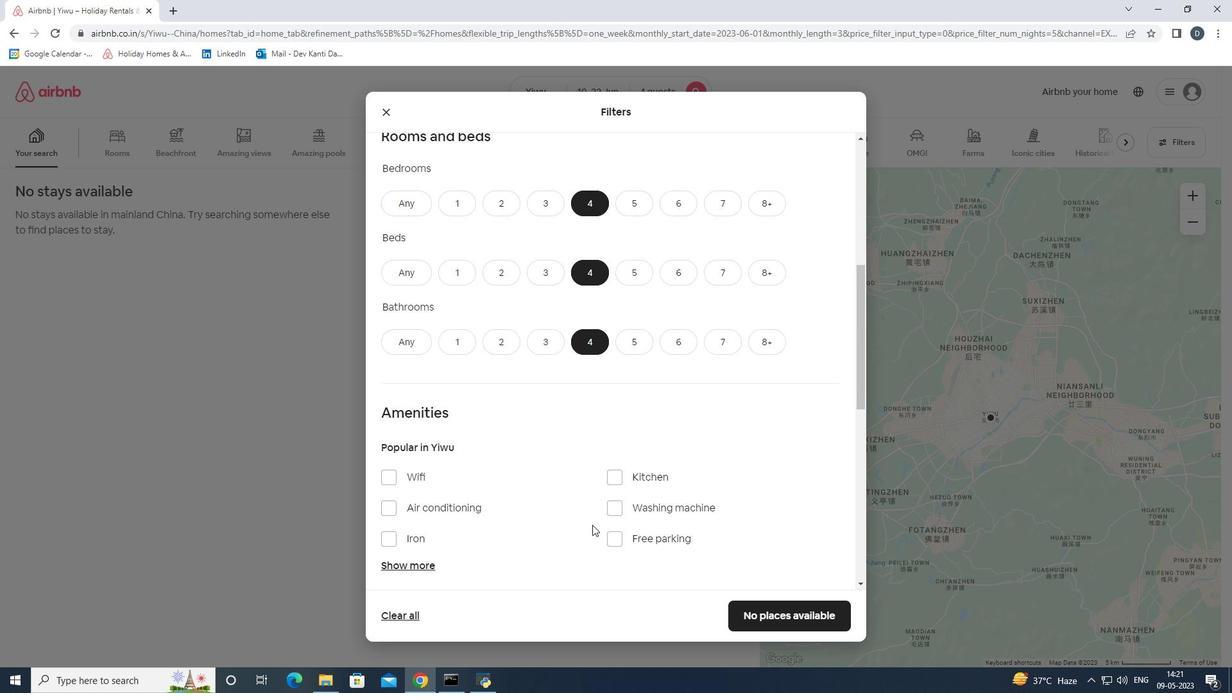 
Action: Mouse moved to (416, 417)
Screenshot: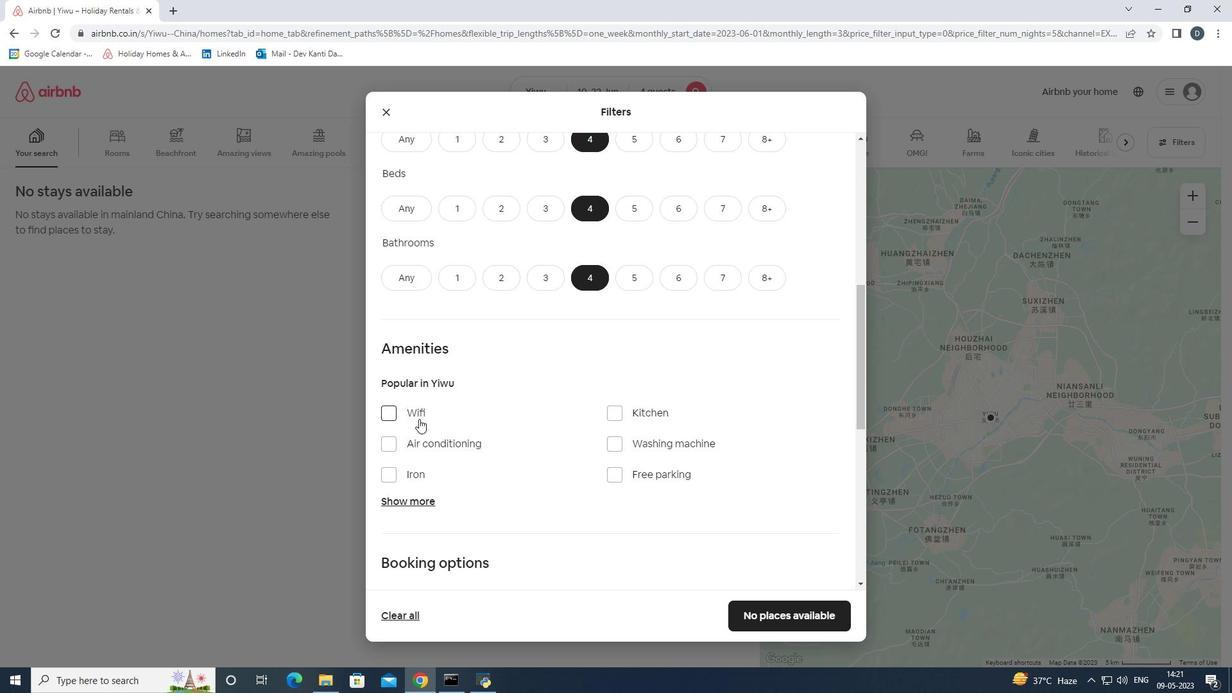 
Action: Mouse pressed left at (416, 417)
Screenshot: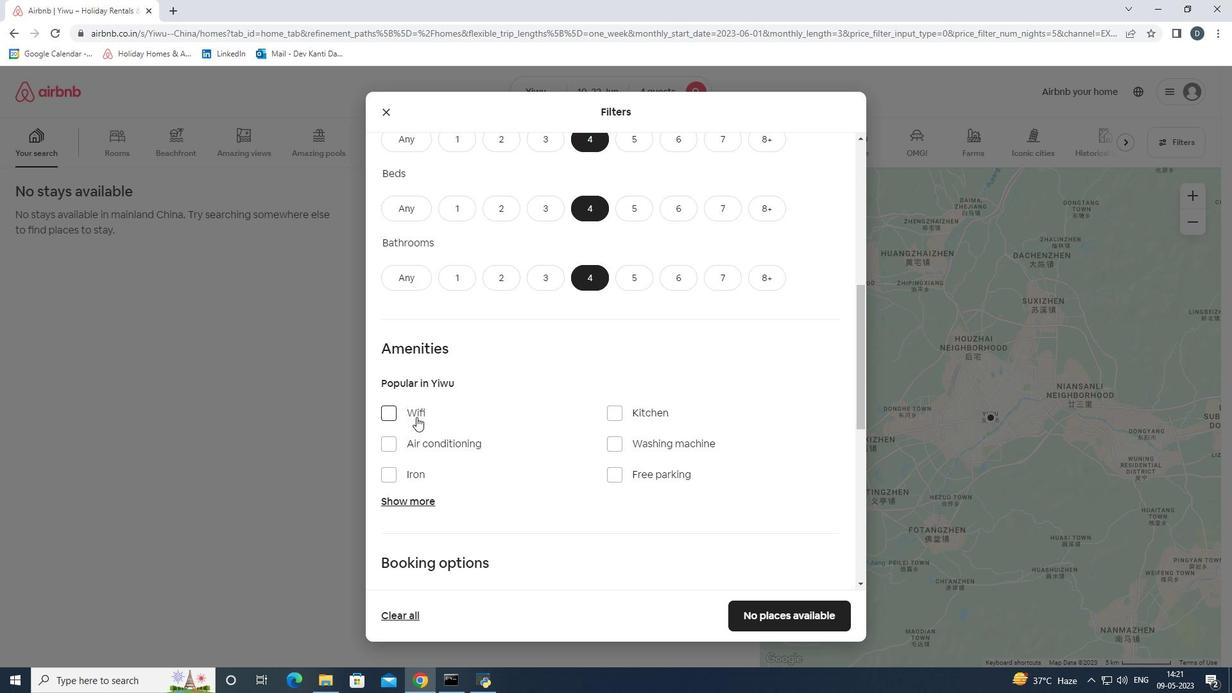 
Action: Mouse moved to (611, 476)
Screenshot: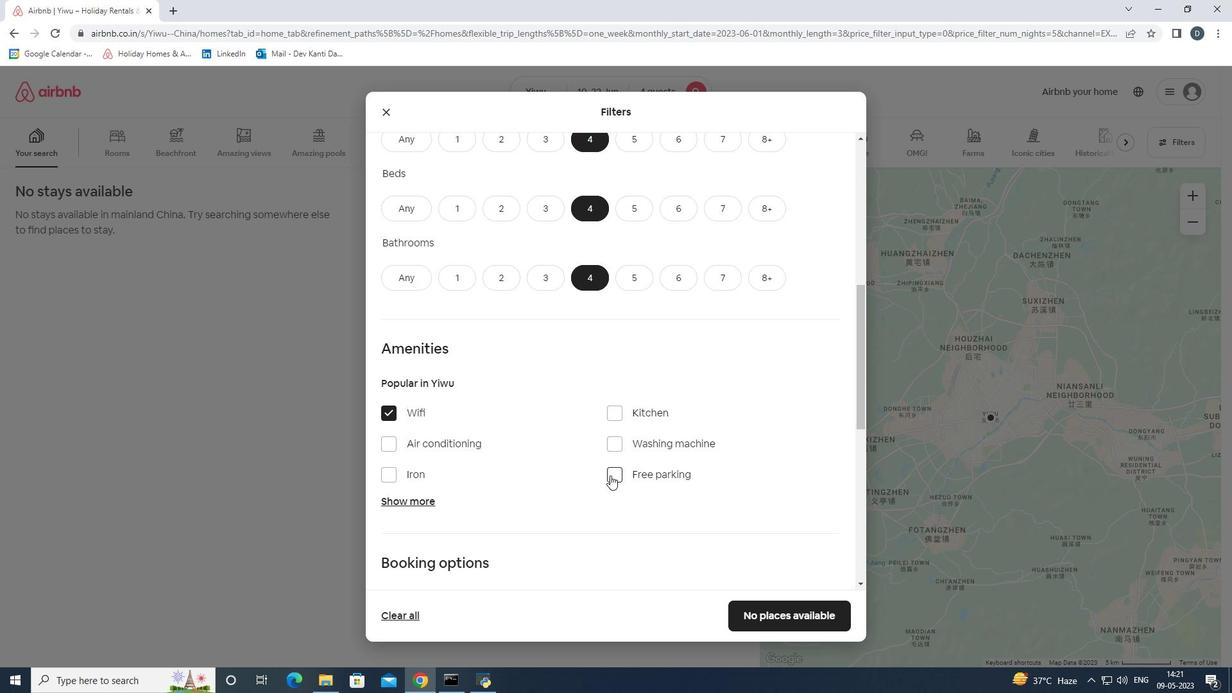 
Action: Mouse pressed left at (611, 476)
Screenshot: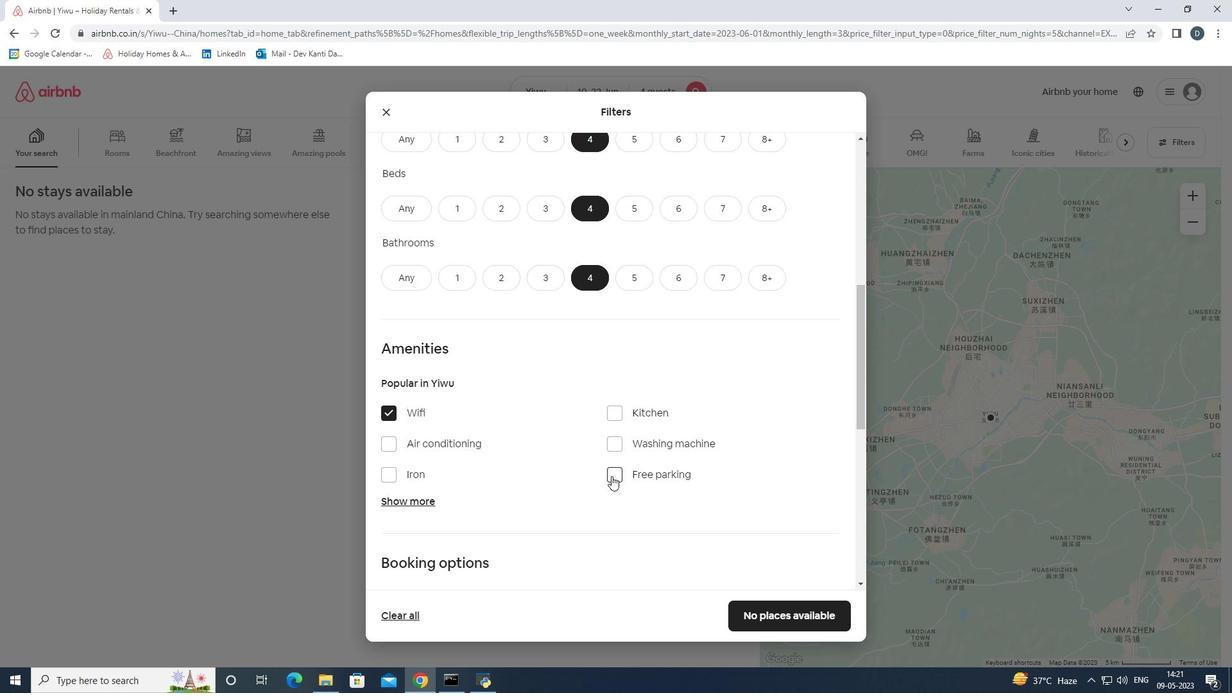 
Action: Mouse moved to (431, 499)
Screenshot: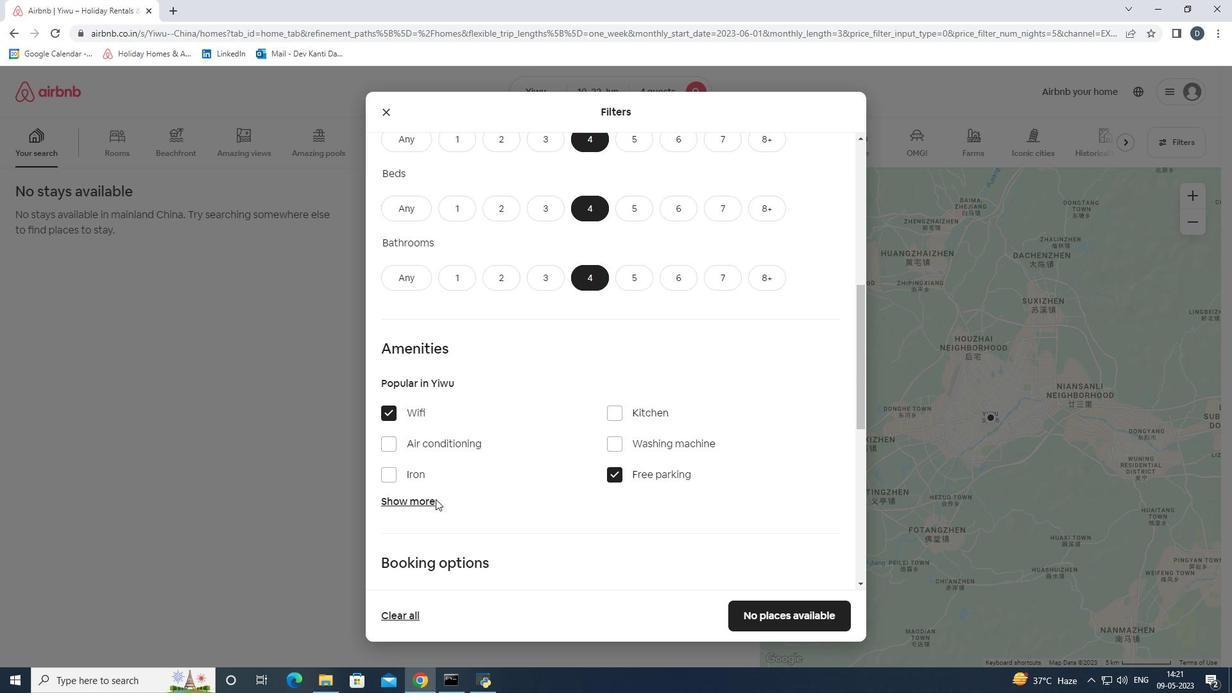 
Action: Mouse pressed left at (431, 499)
Screenshot: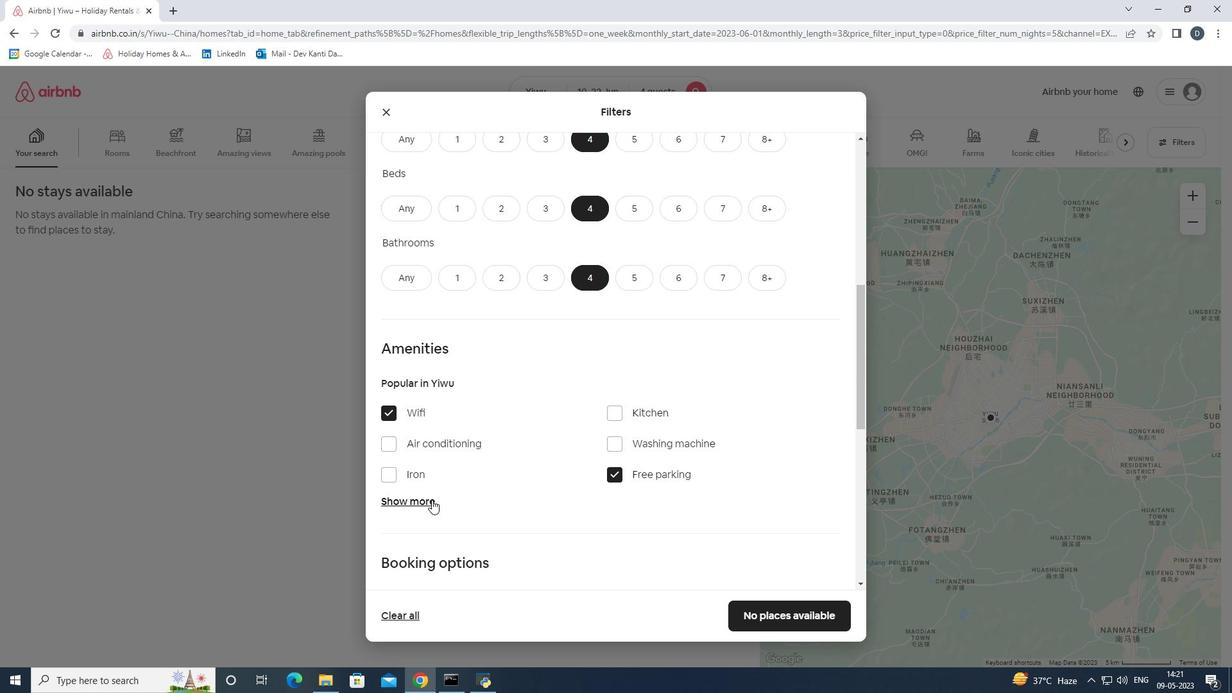 
Action: Mouse moved to (431, 499)
Screenshot: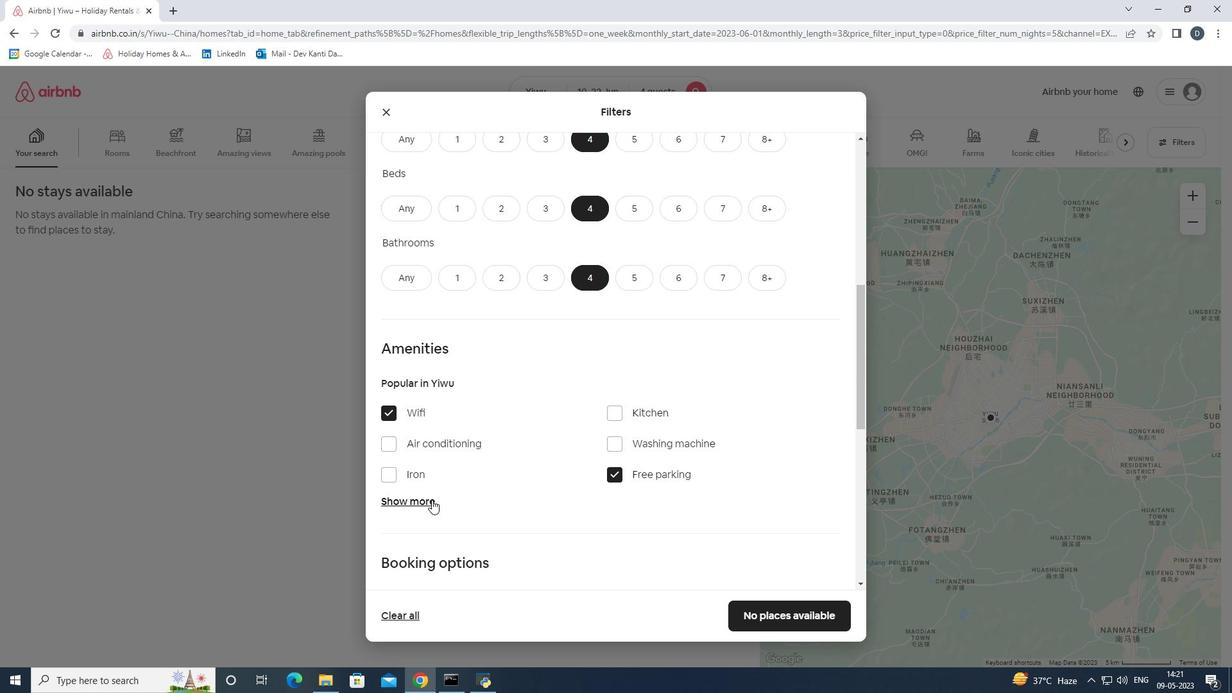 
Action: Mouse scrolled (431, 499) with delta (0, 0)
Screenshot: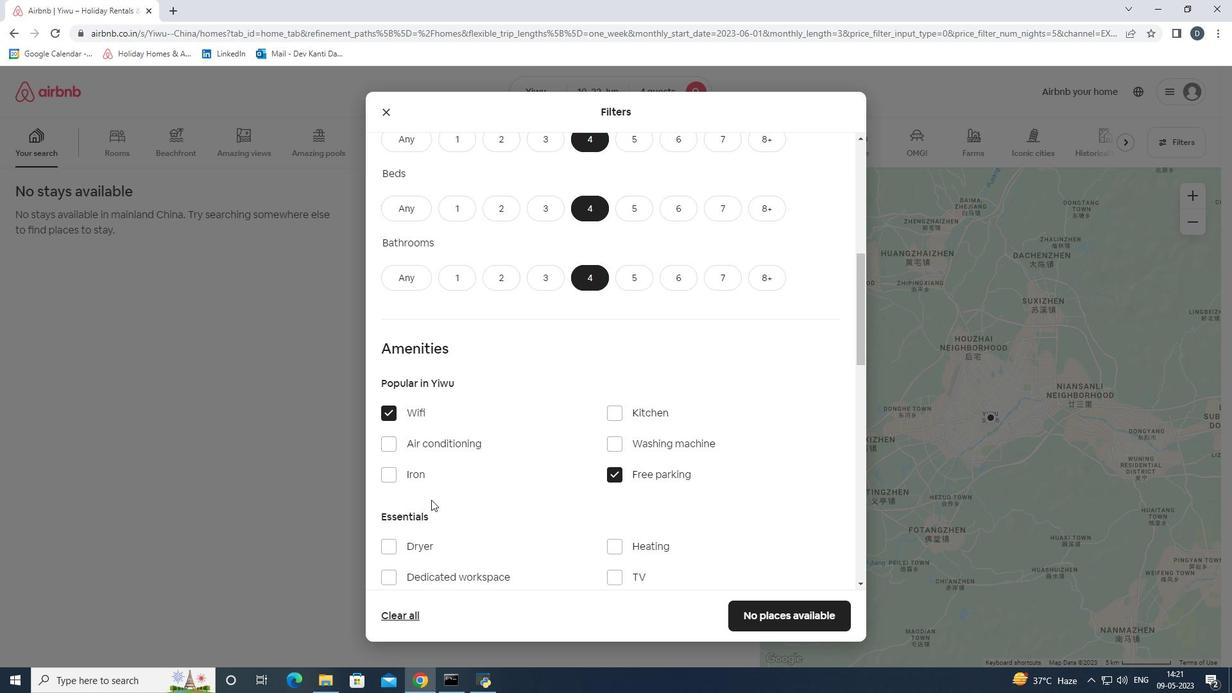 
Action: Mouse scrolled (431, 499) with delta (0, 0)
Screenshot: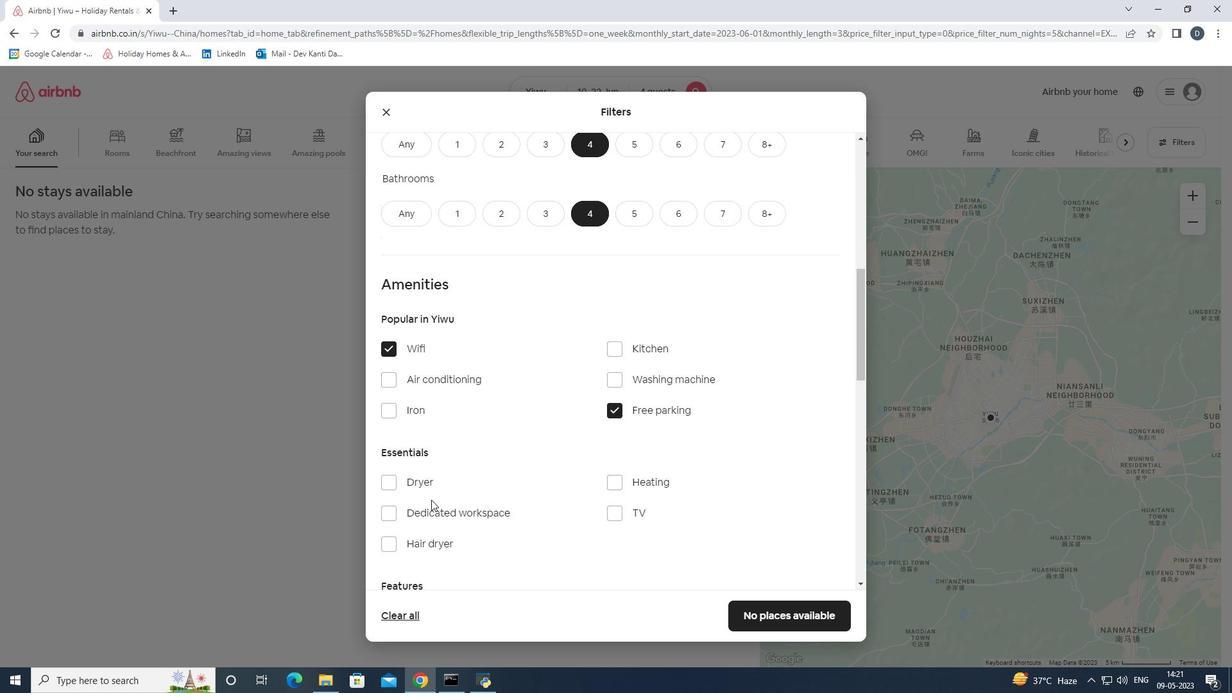 
Action: Mouse moved to (609, 451)
Screenshot: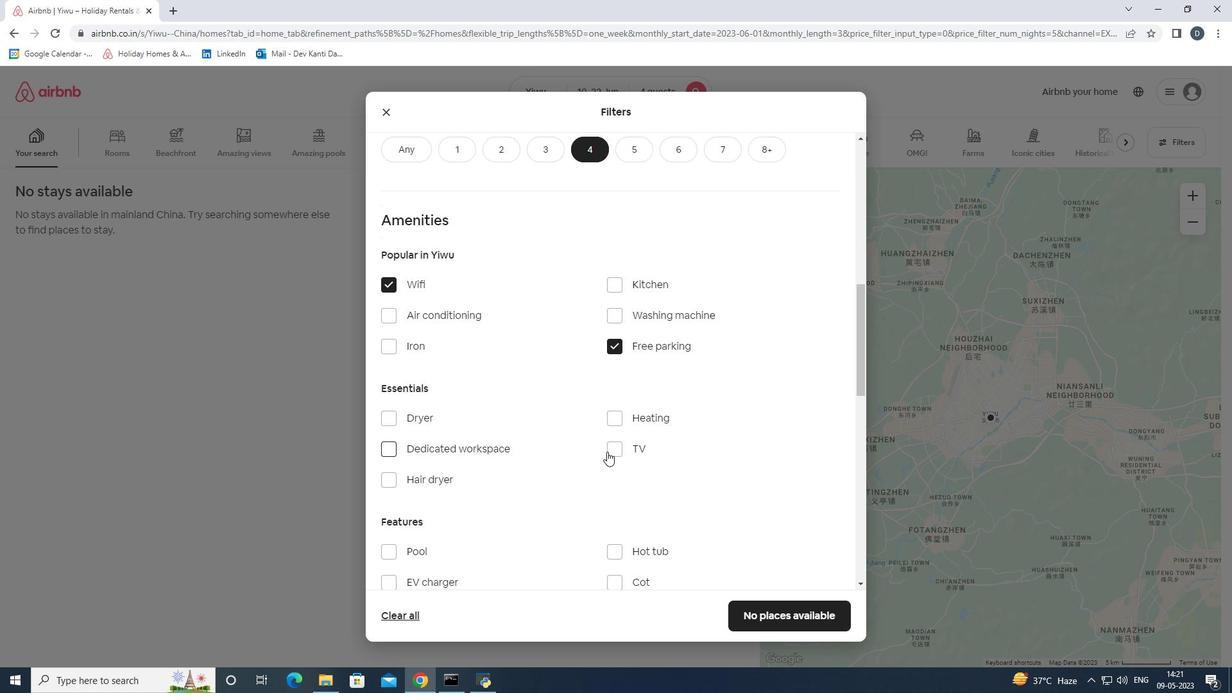 
Action: Mouse pressed left at (609, 451)
Screenshot: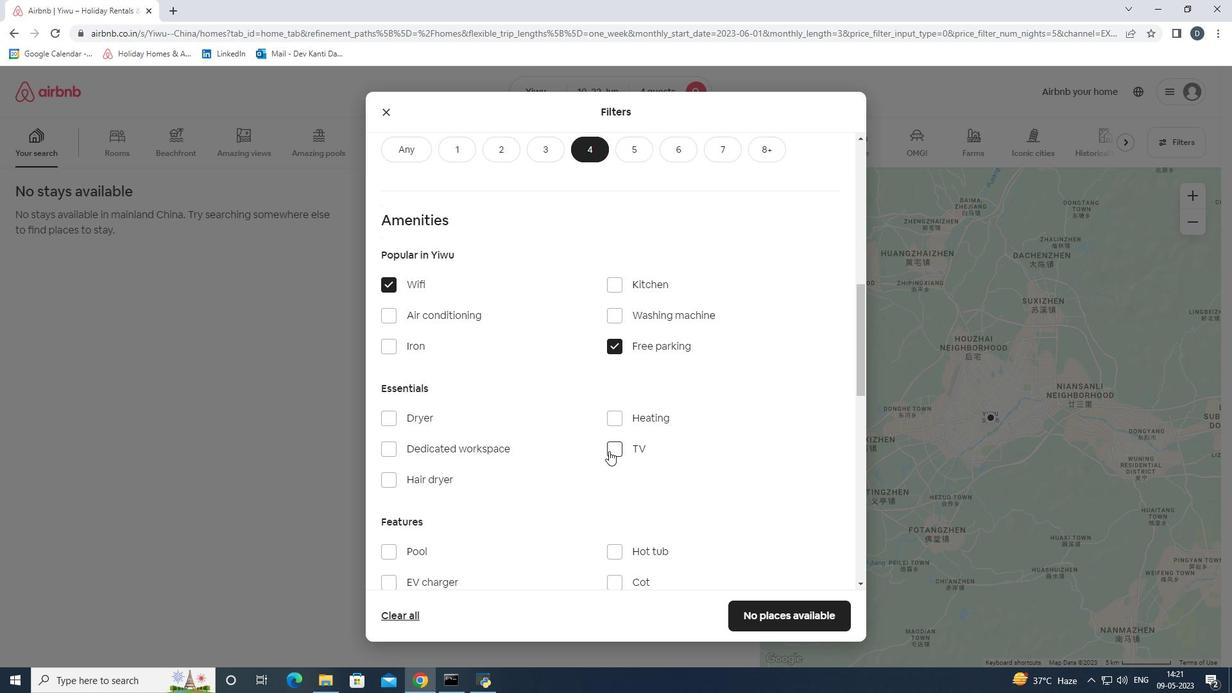 
Action: Mouse moved to (609, 450)
Screenshot: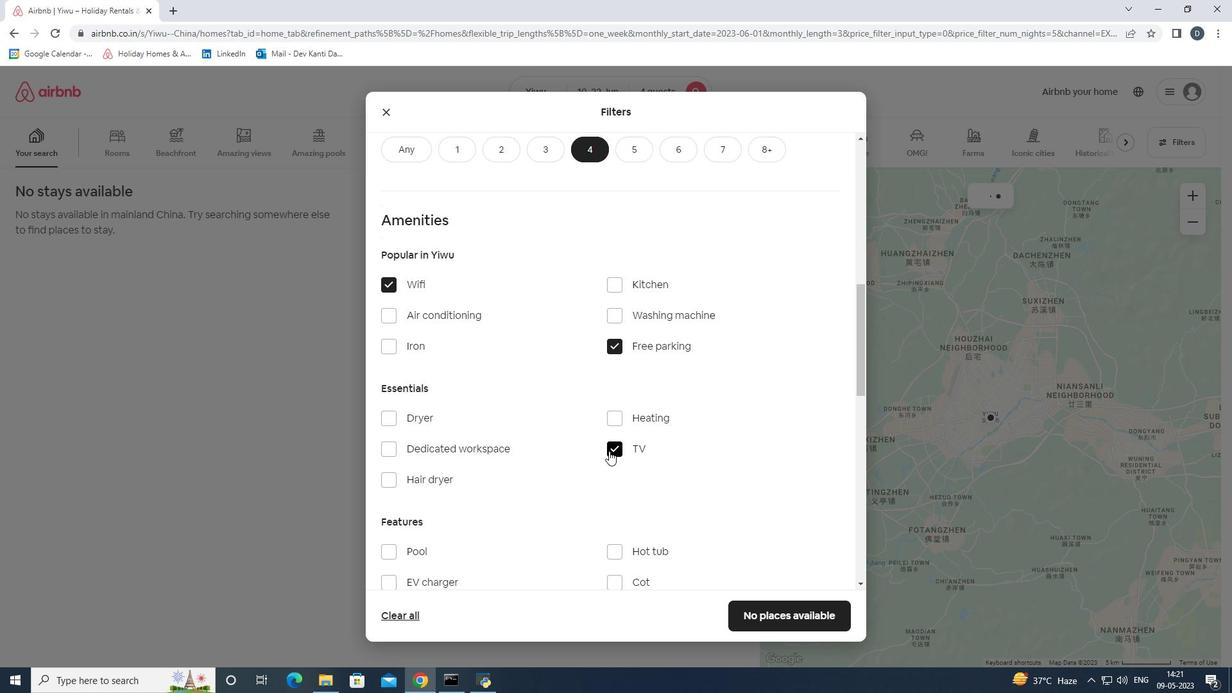 
Action: Mouse scrolled (609, 449) with delta (0, 0)
Screenshot: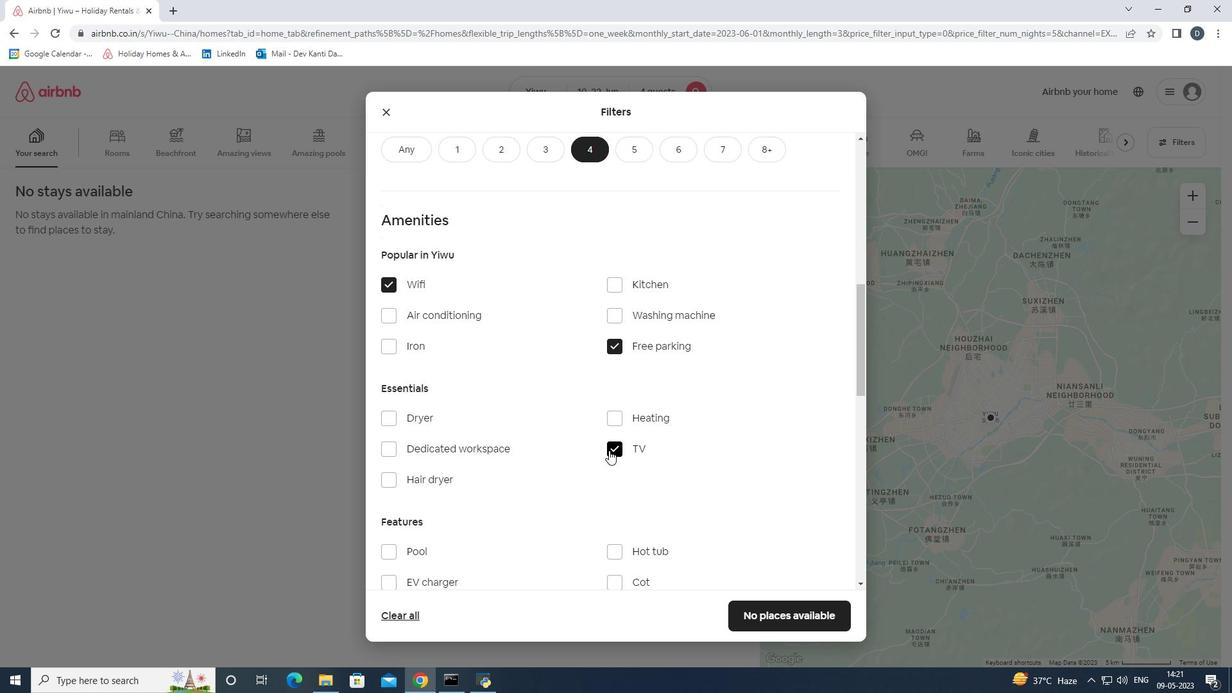 
Action: Mouse moved to (415, 543)
Screenshot: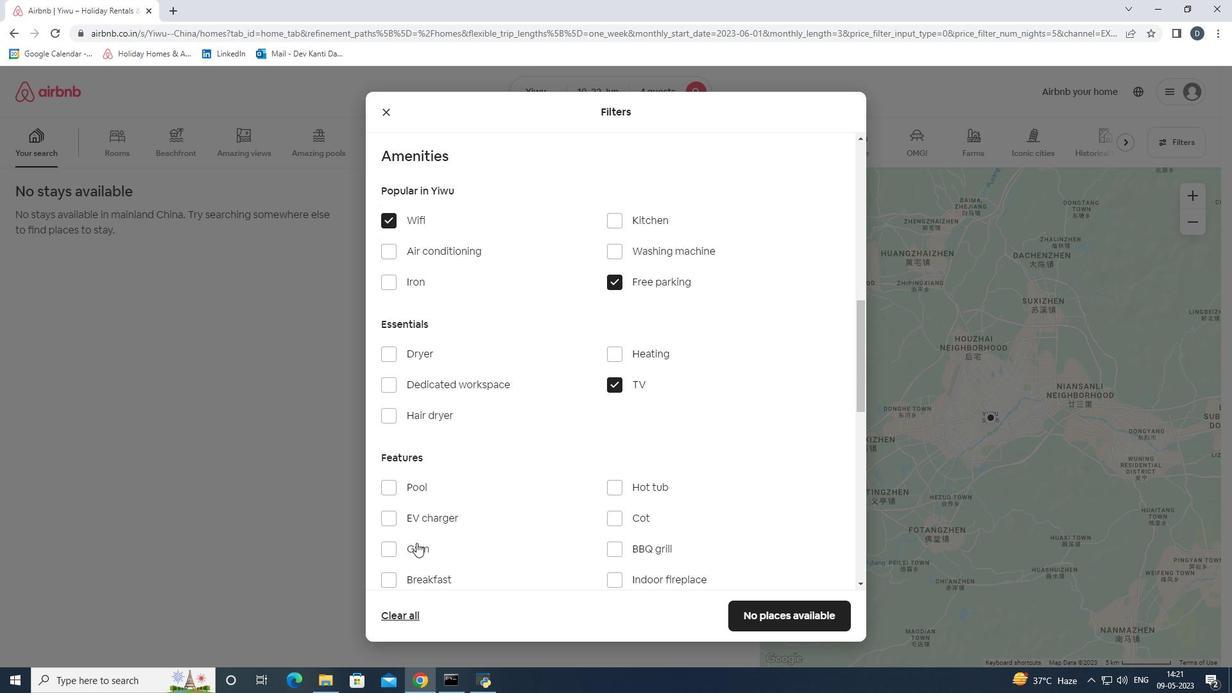 
Action: Mouse pressed left at (415, 543)
Screenshot: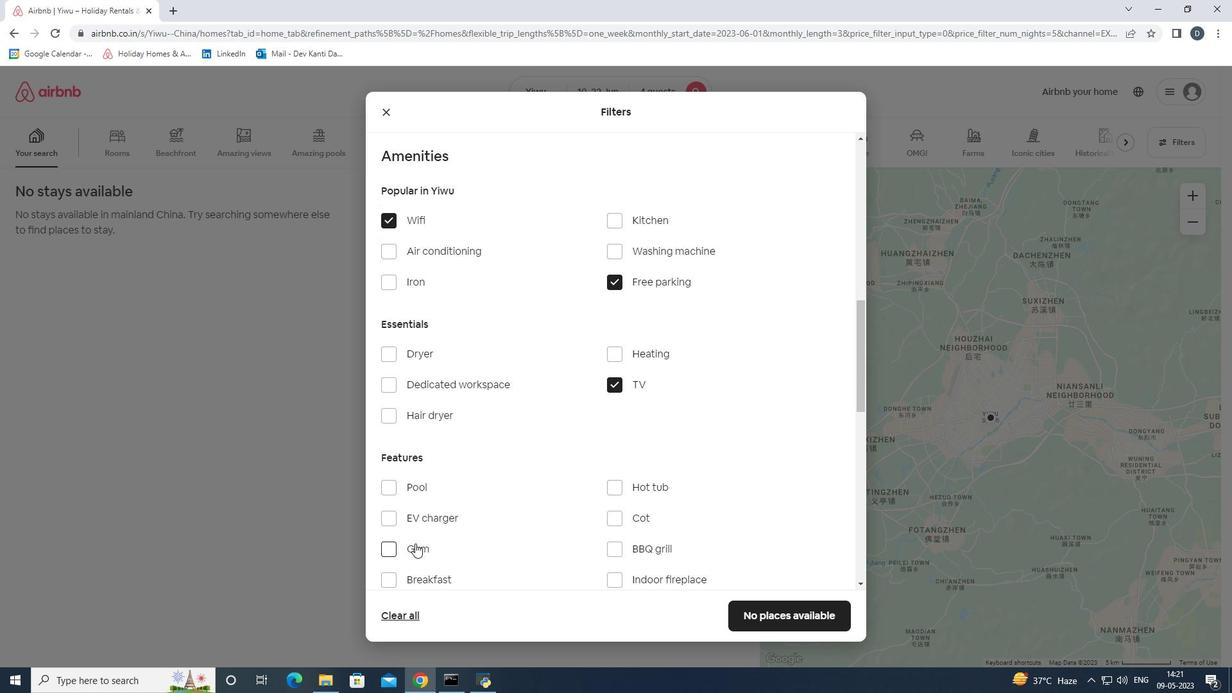 
Action: Mouse scrolled (415, 542) with delta (0, 0)
Screenshot: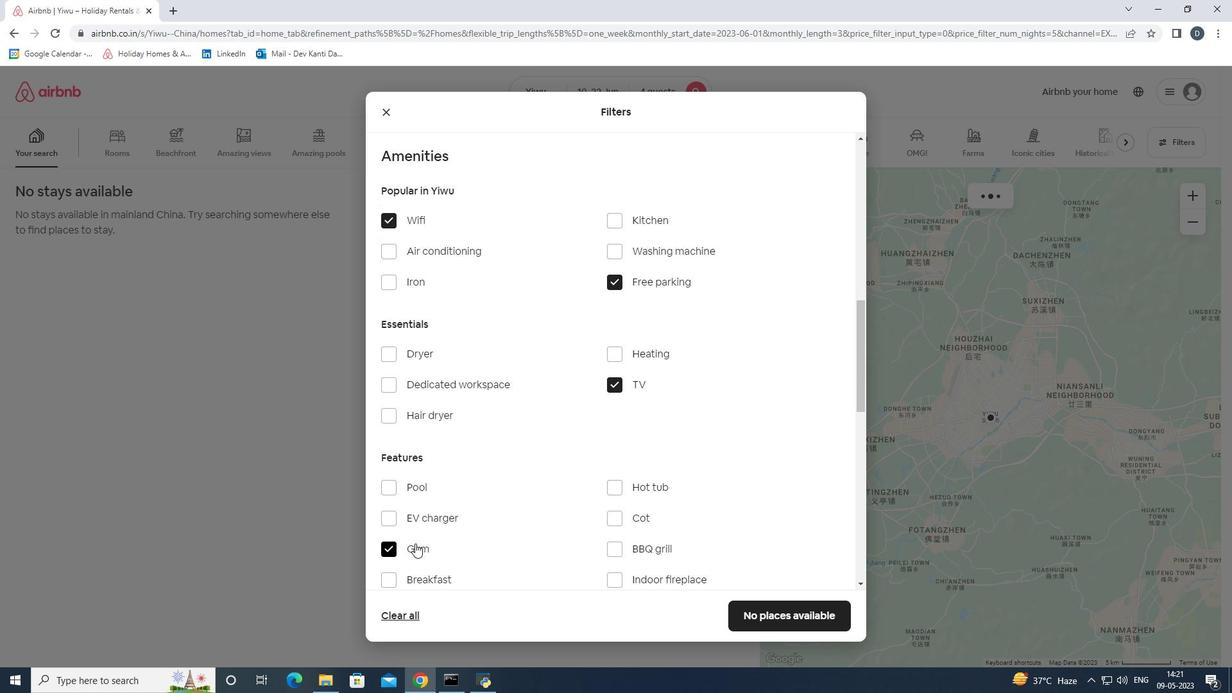 
Action: Mouse moved to (420, 519)
Screenshot: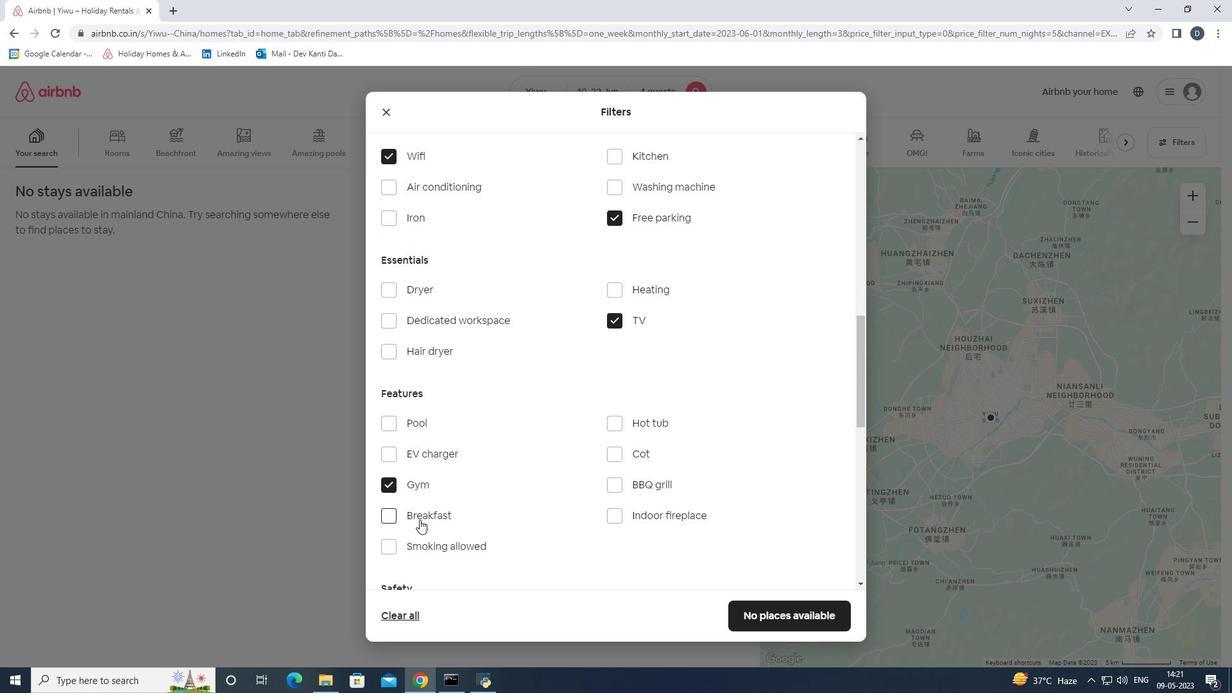 
Action: Mouse pressed left at (420, 519)
Screenshot: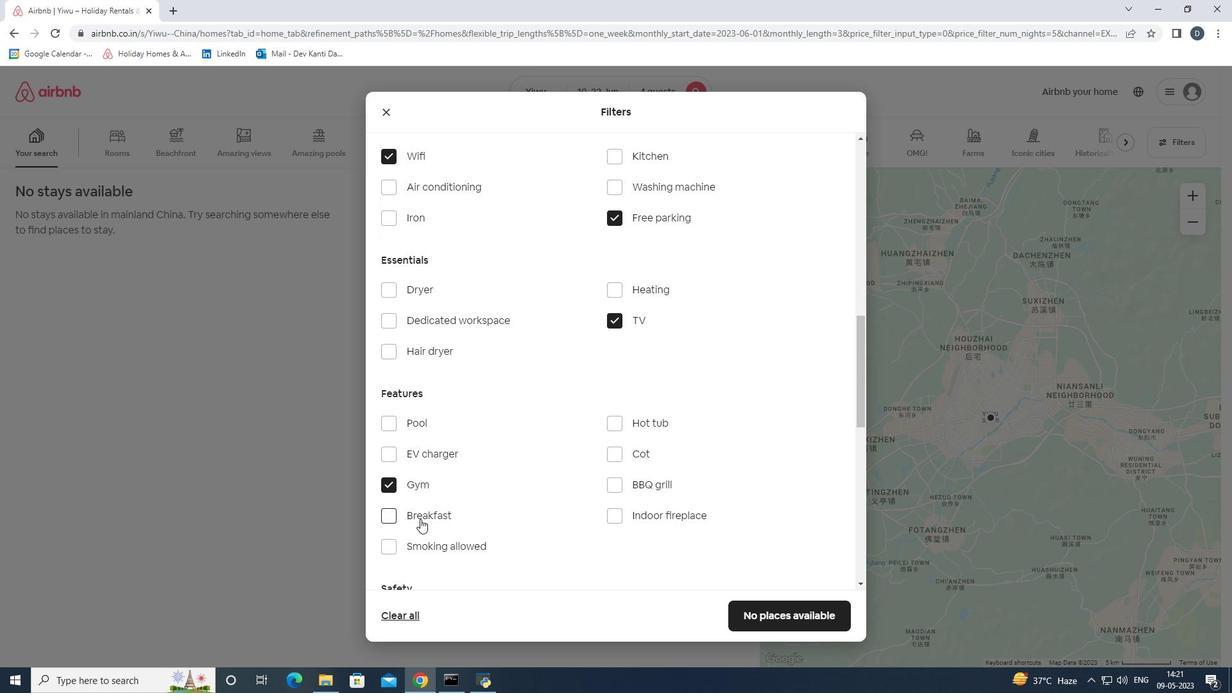 
Action: Mouse moved to (423, 518)
Screenshot: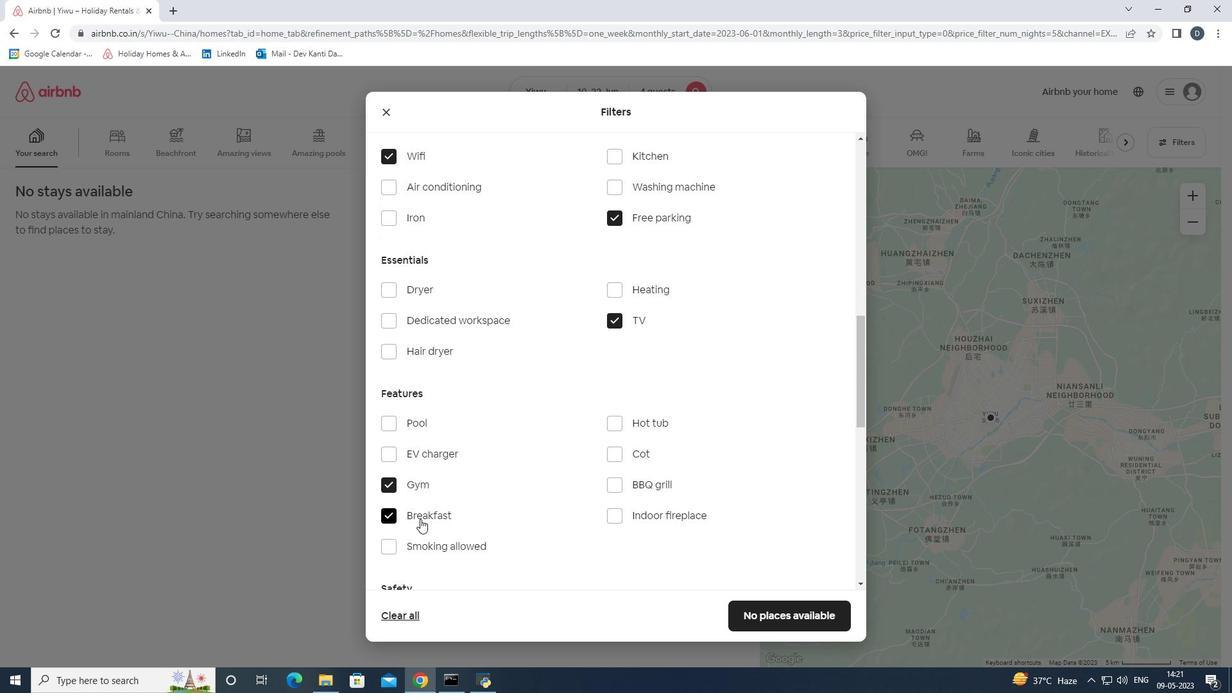 
Action: Mouse scrolled (423, 517) with delta (0, 0)
Screenshot: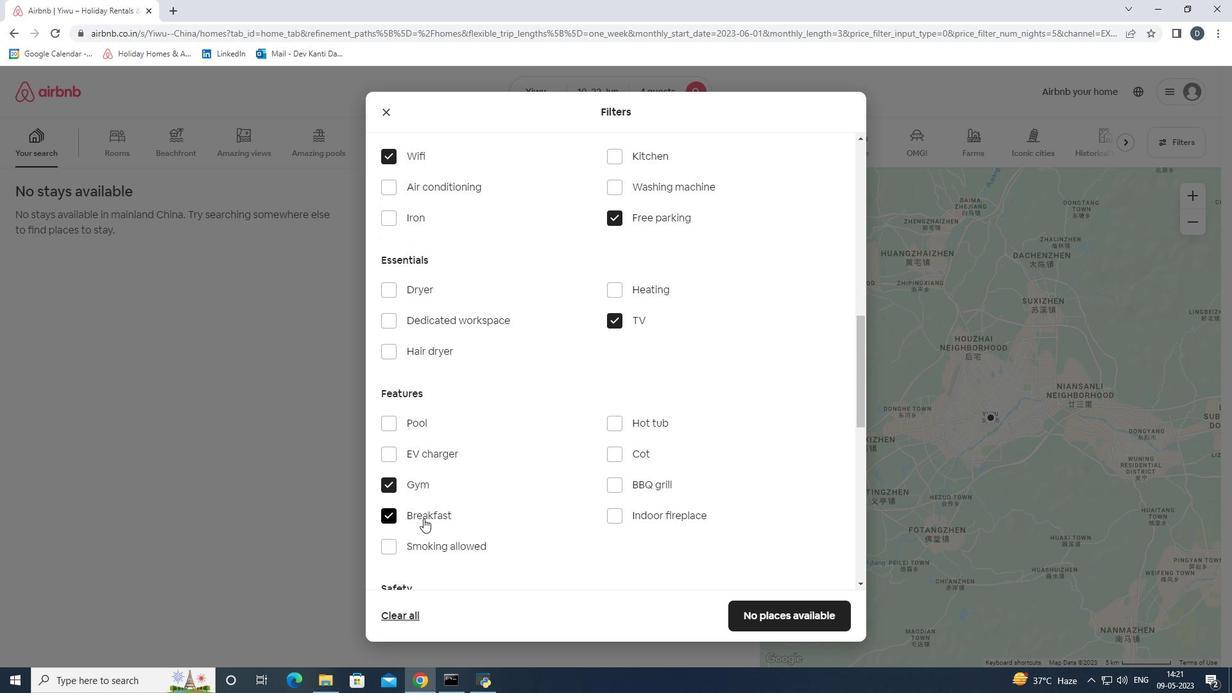 
Action: Mouse moved to (435, 516)
Screenshot: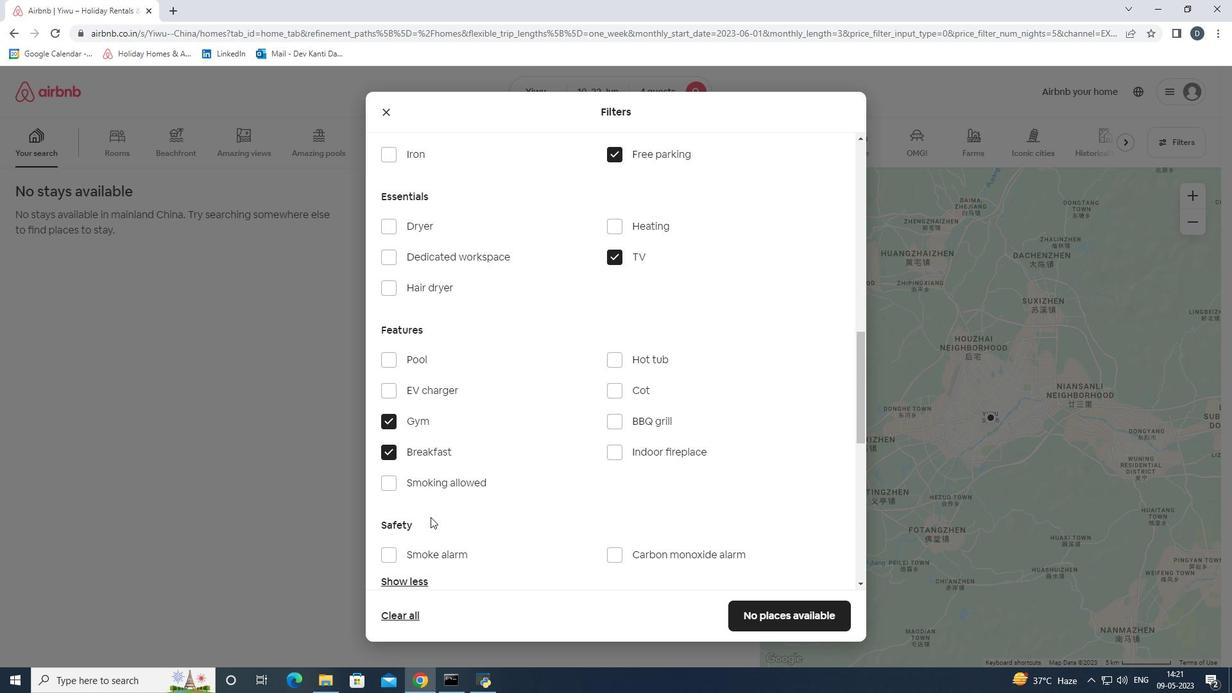 
Action: Mouse scrolled (435, 515) with delta (0, 0)
Screenshot: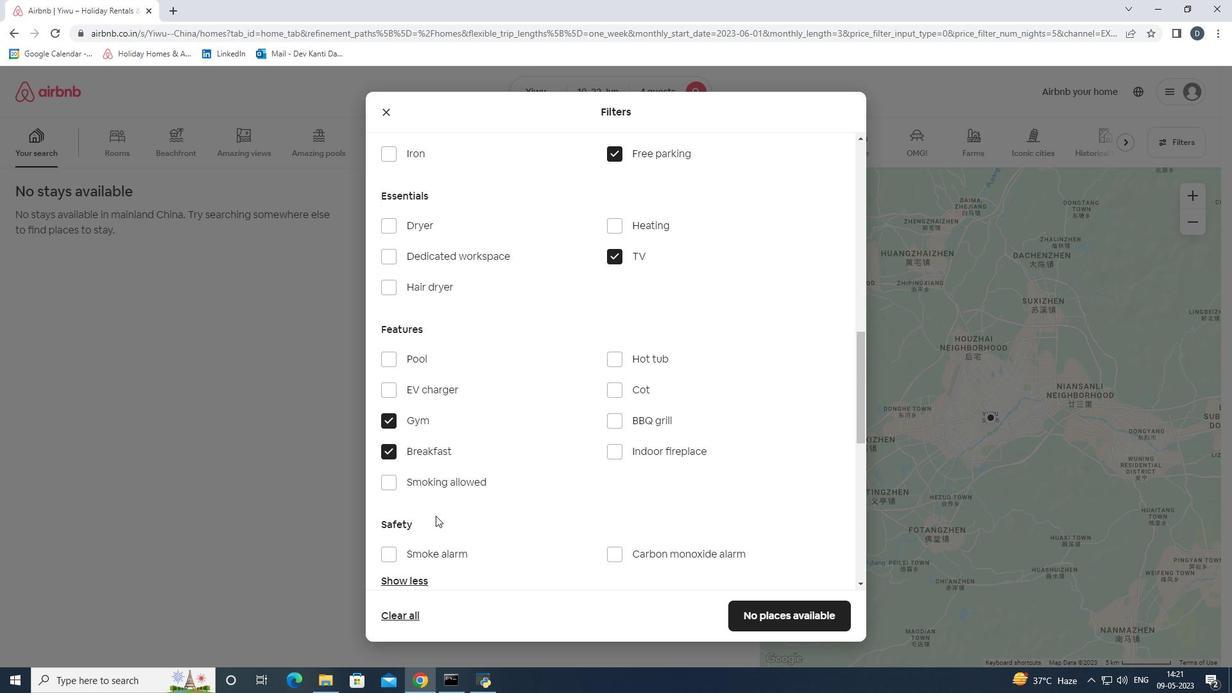 
Action: Mouse moved to (446, 512)
Screenshot: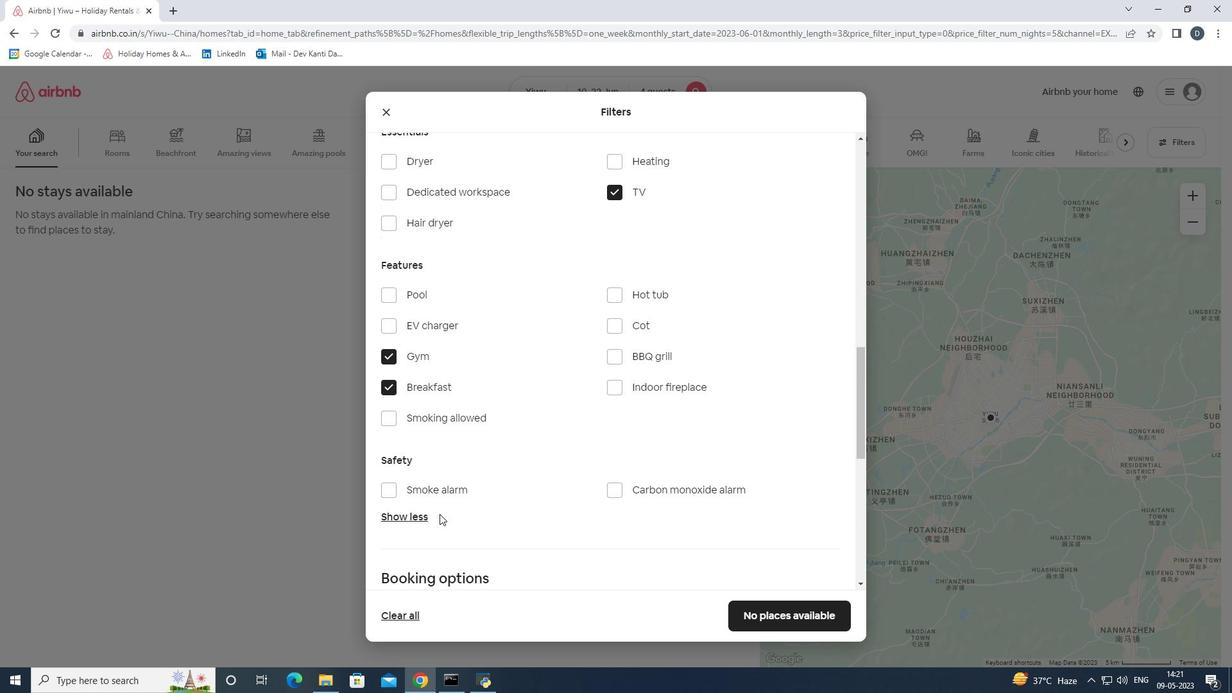 
Action: Mouse scrolled (446, 511) with delta (0, 0)
Screenshot: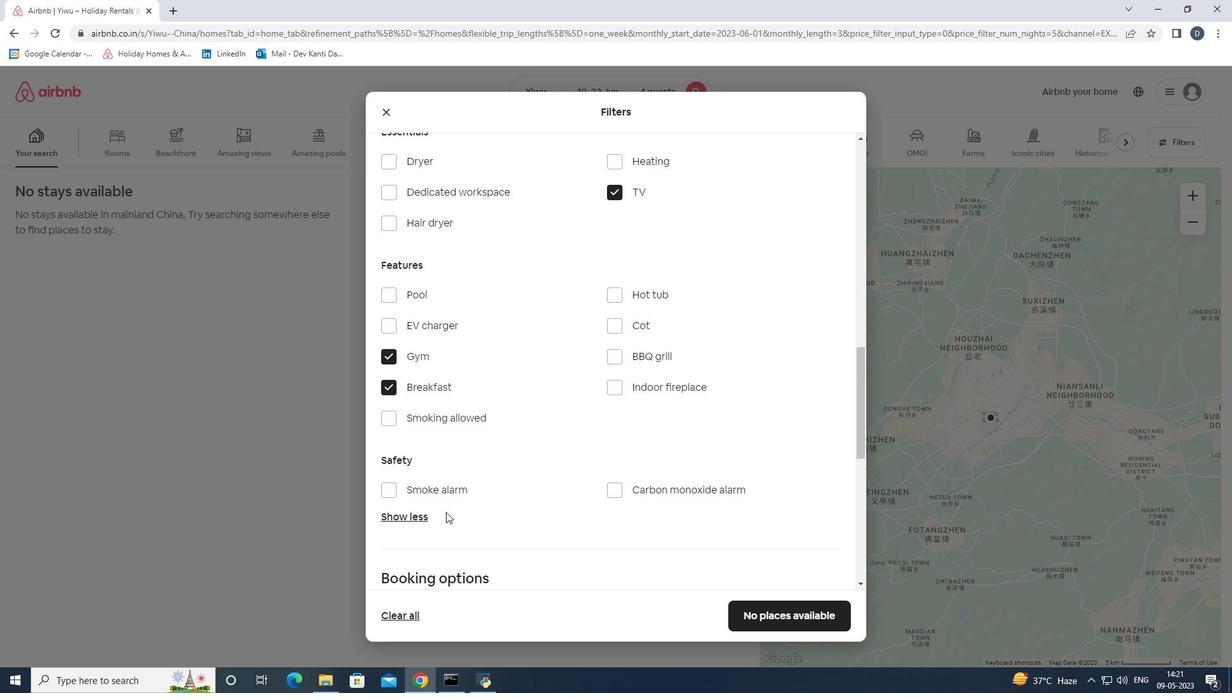 
Action: Mouse moved to (456, 509)
Screenshot: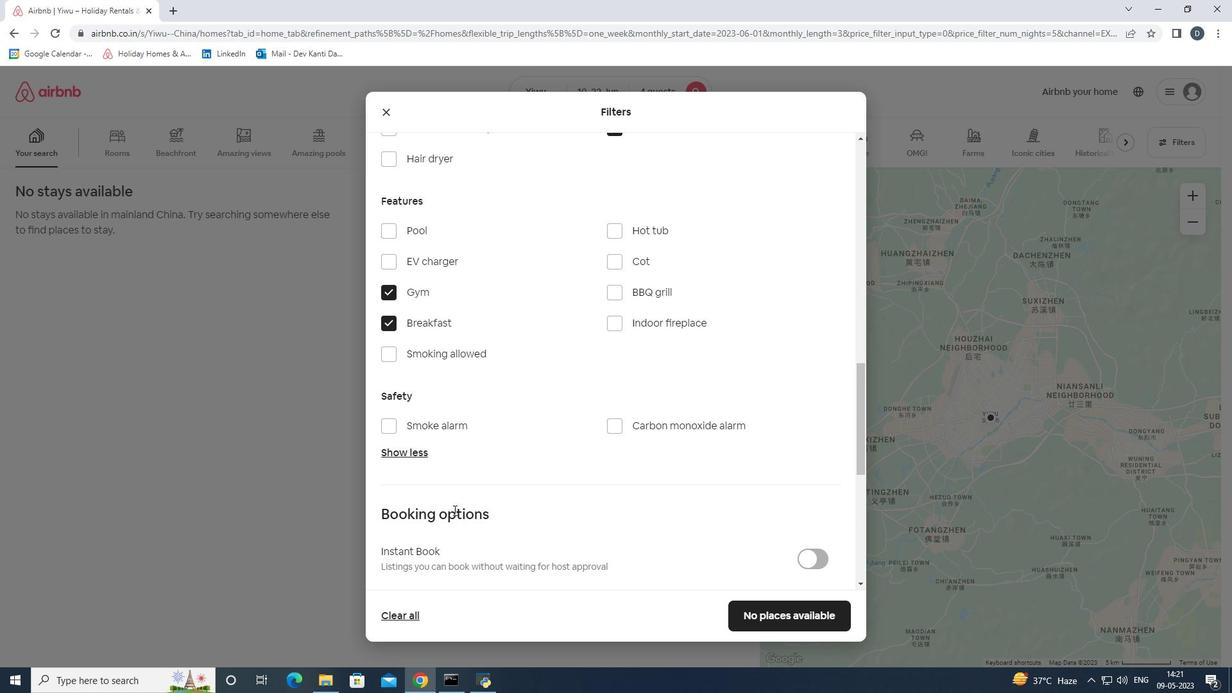 
Action: Mouse scrolled (456, 508) with delta (0, 0)
Screenshot: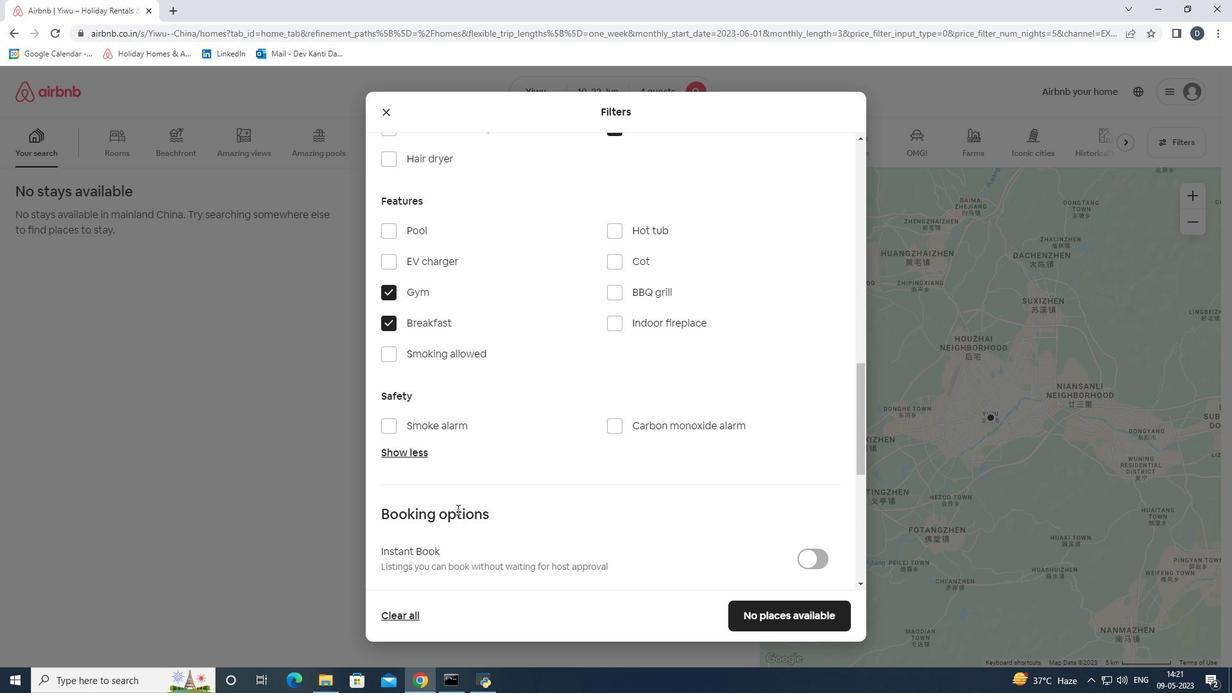 
Action: Mouse moved to (458, 508)
Screenshot: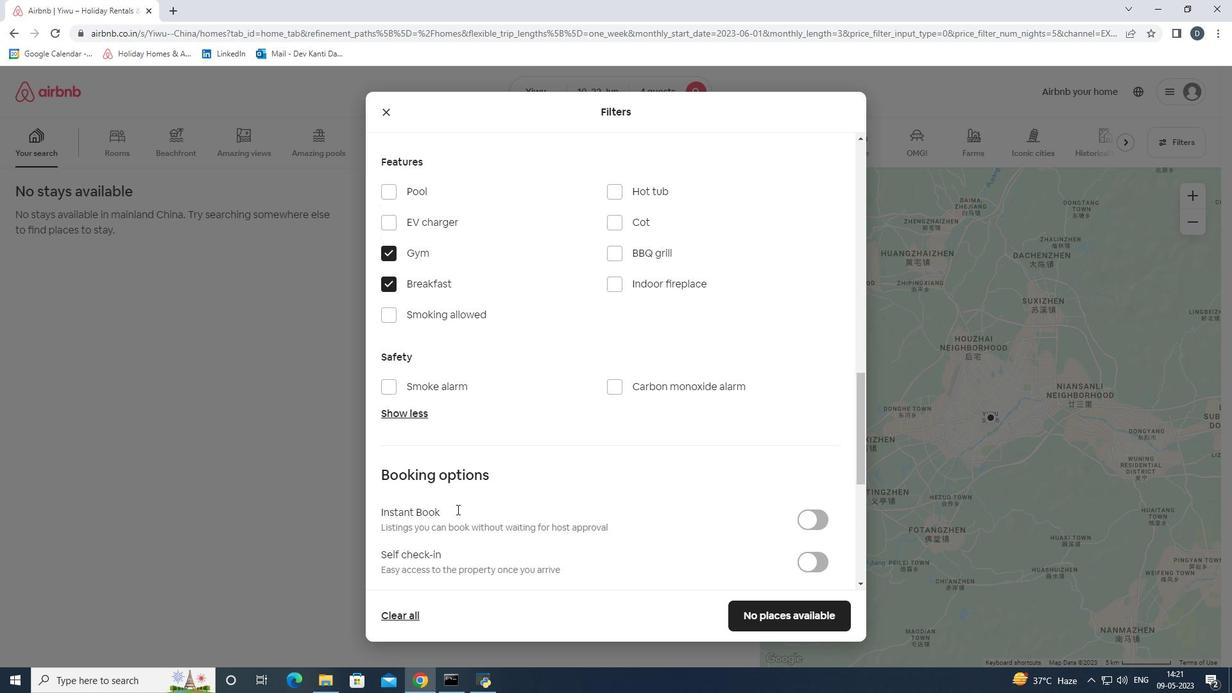 
Action: Mouse scrolled (458, 507) with delta (0, 0)
Screenshot: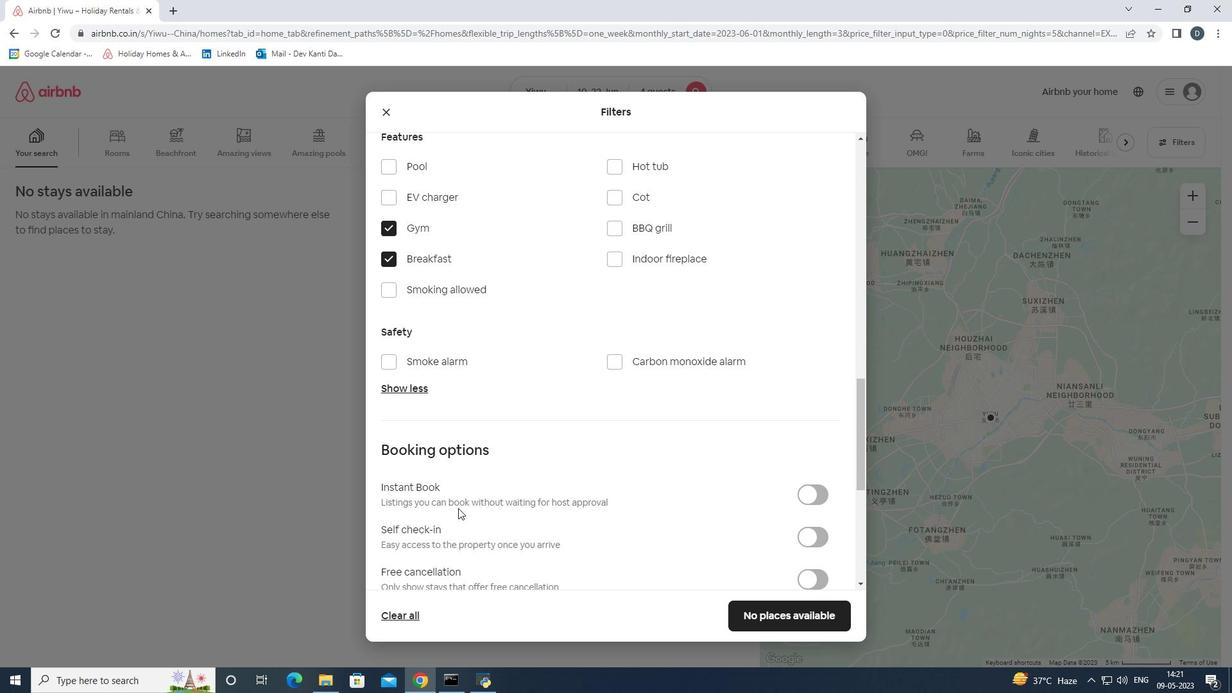 
Action: Mouse moved to (807, 473)
Screenshot: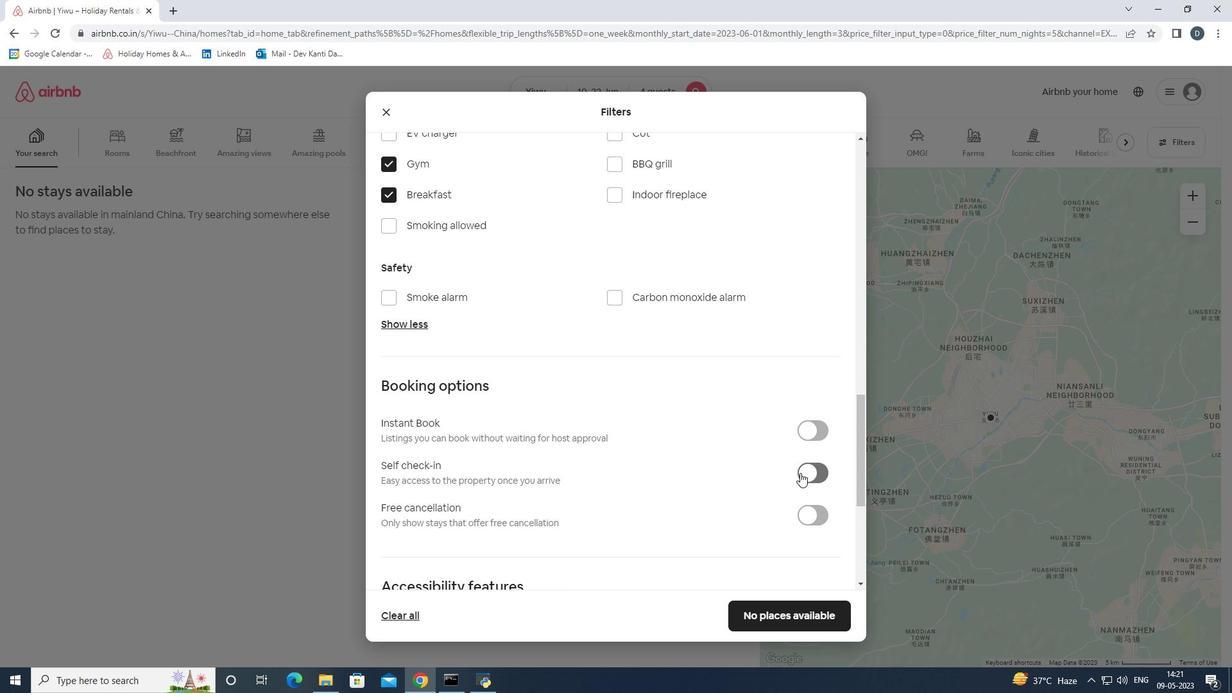 
Action: Mouse pressed left at (807, 473)
Screenshot: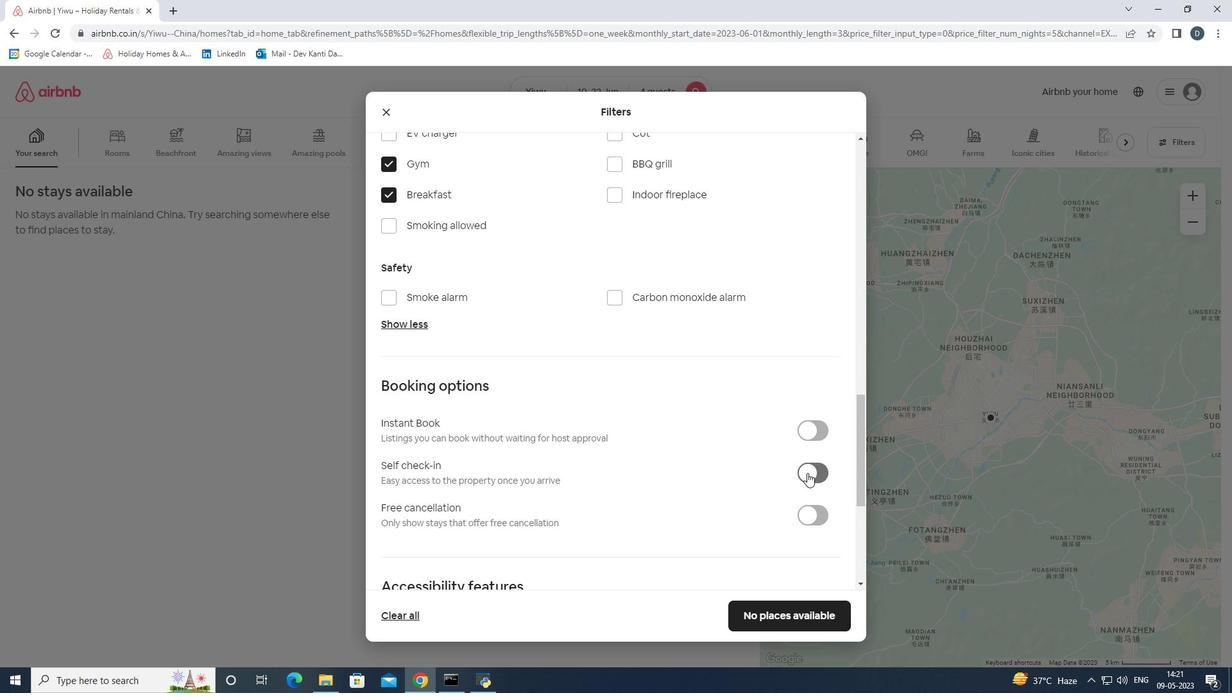 
Action: Mouse scrolled (807, 472) with delta (0, 0)
Screenshot: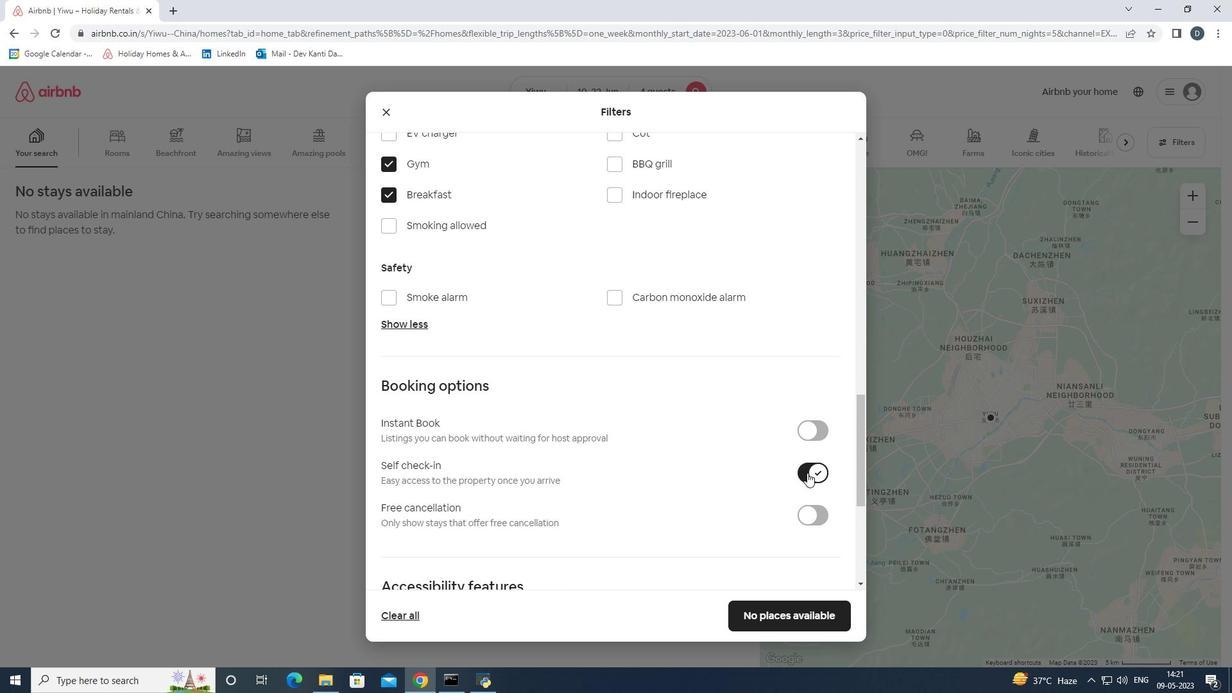 
Action: Mouse scrolled (807, 472) with delta (0, 0)
Screenshot: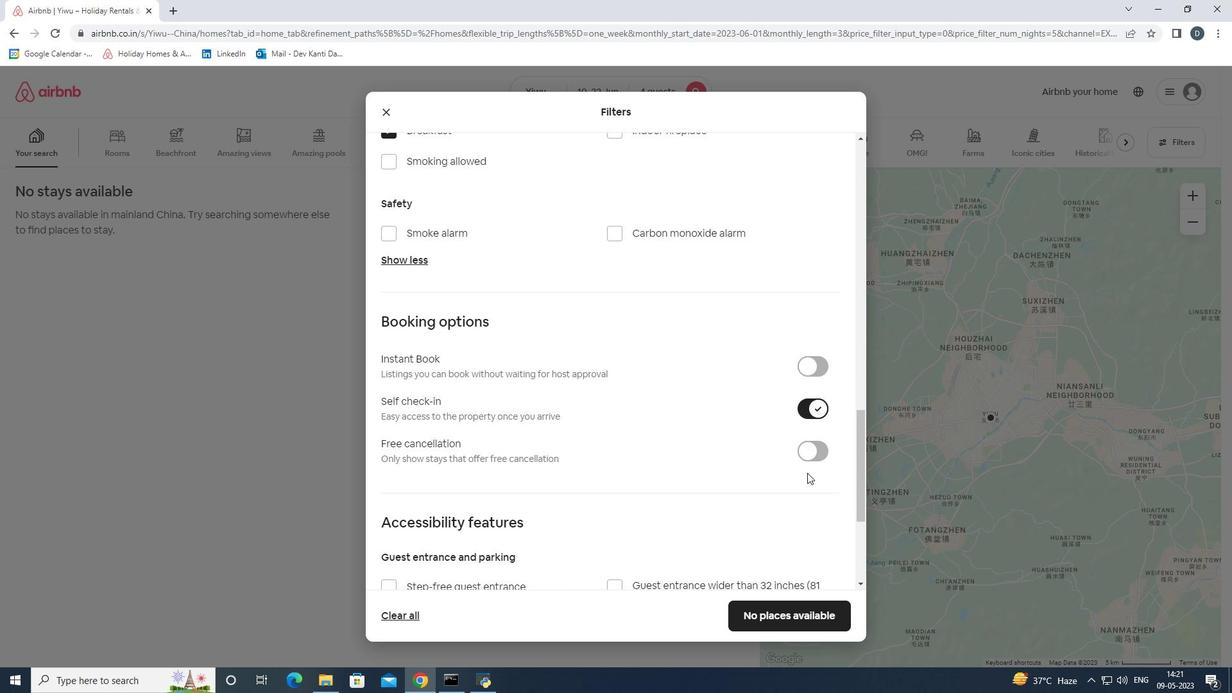 
Action: Mouse scrolled (807, 472) with delta (0, 0)
Screenshot: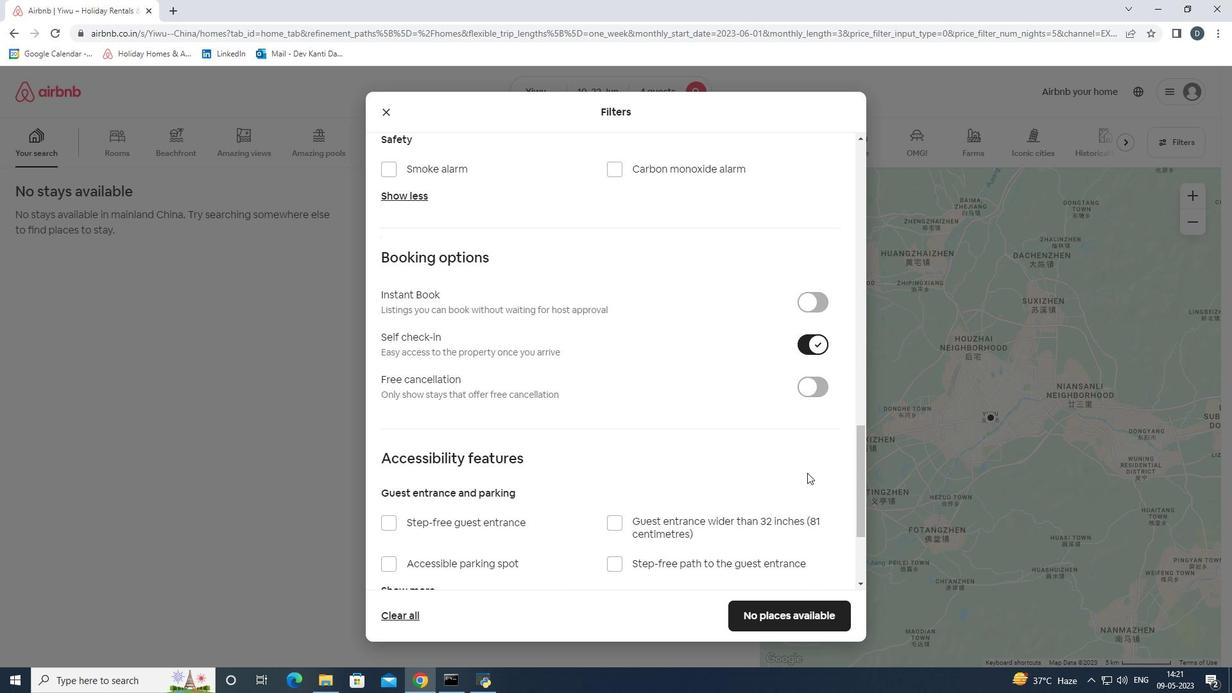 
Action: Mouse scrolled (807, 472) with delta (0, 0)
Screenshot: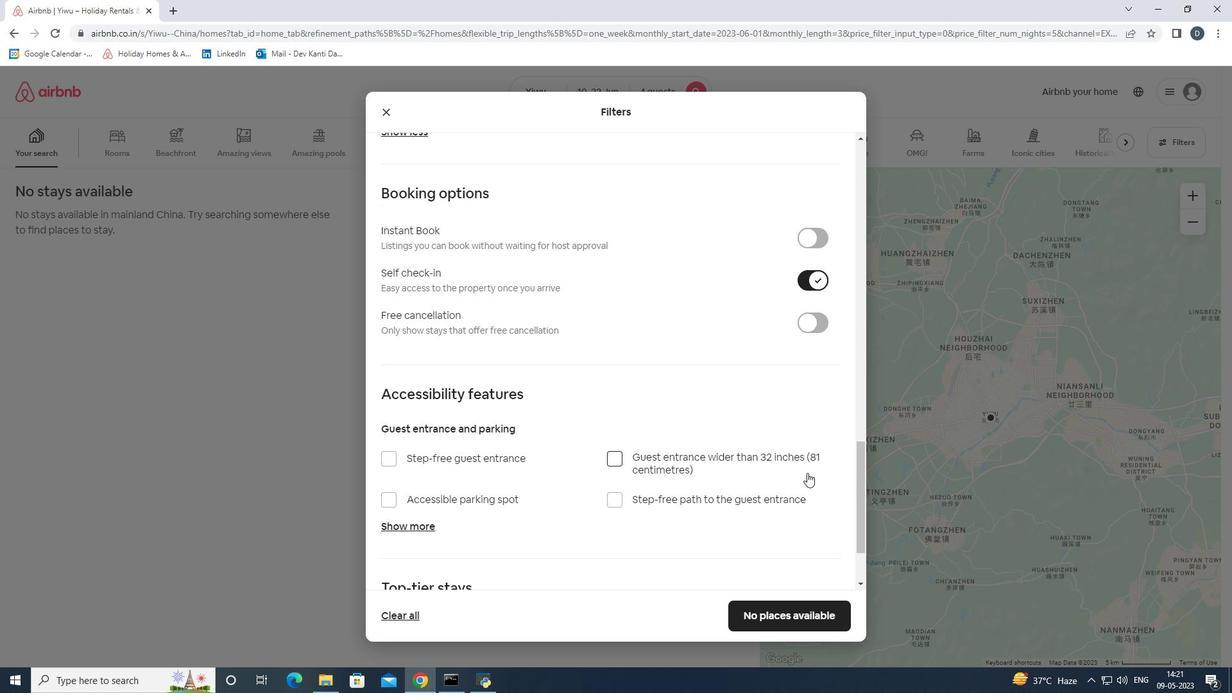 
Action: Mouse scrolled (807, 472) with delta (0, 0)
Screenshot: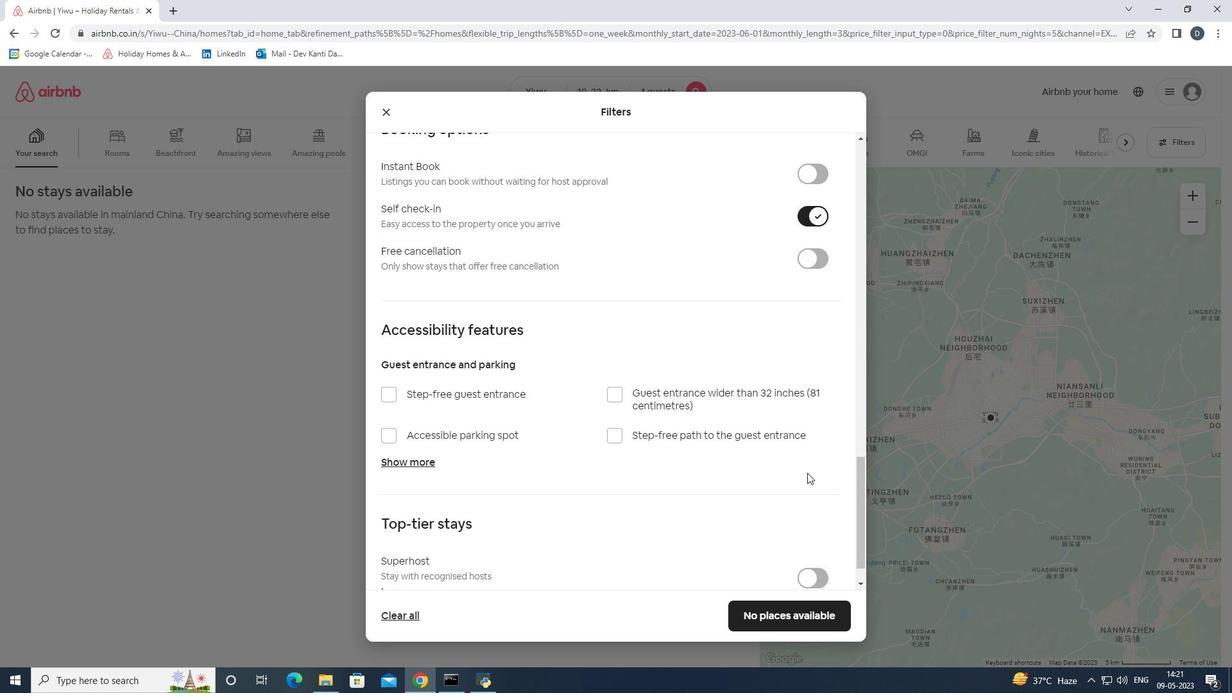 
Action: Mouse scrolled (807, 472) with delta (0, 0)
Screenshot: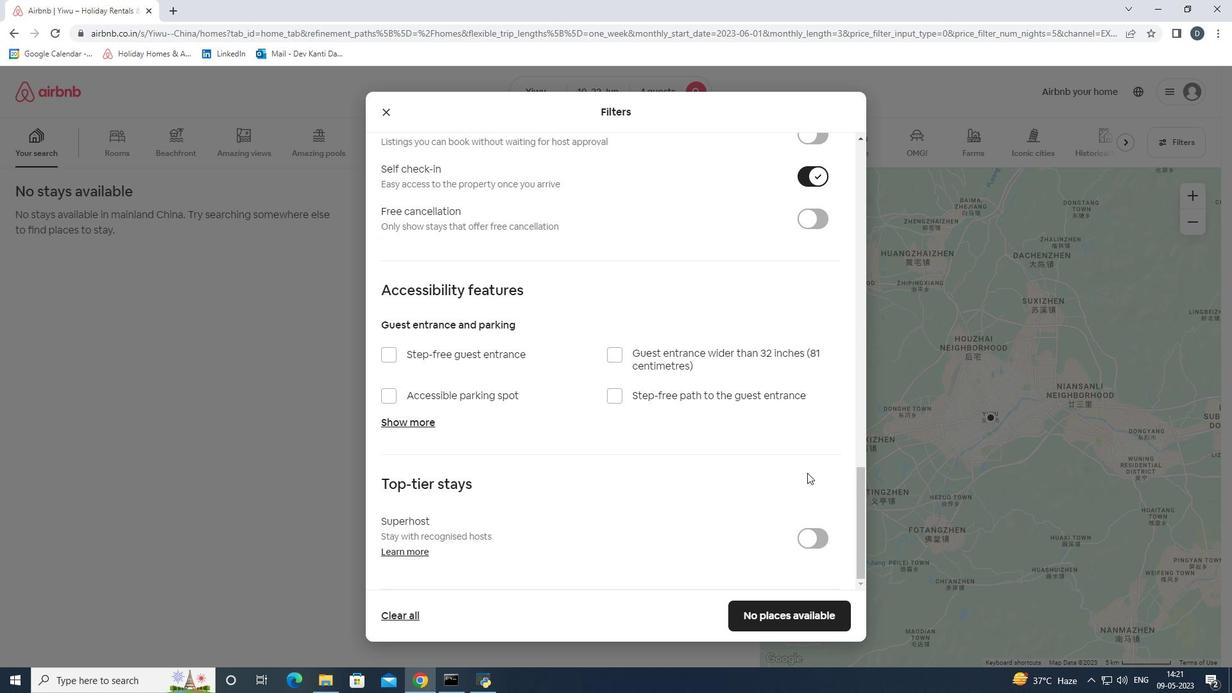 
Action: Mouse moved to (784, 607)
Screenshot: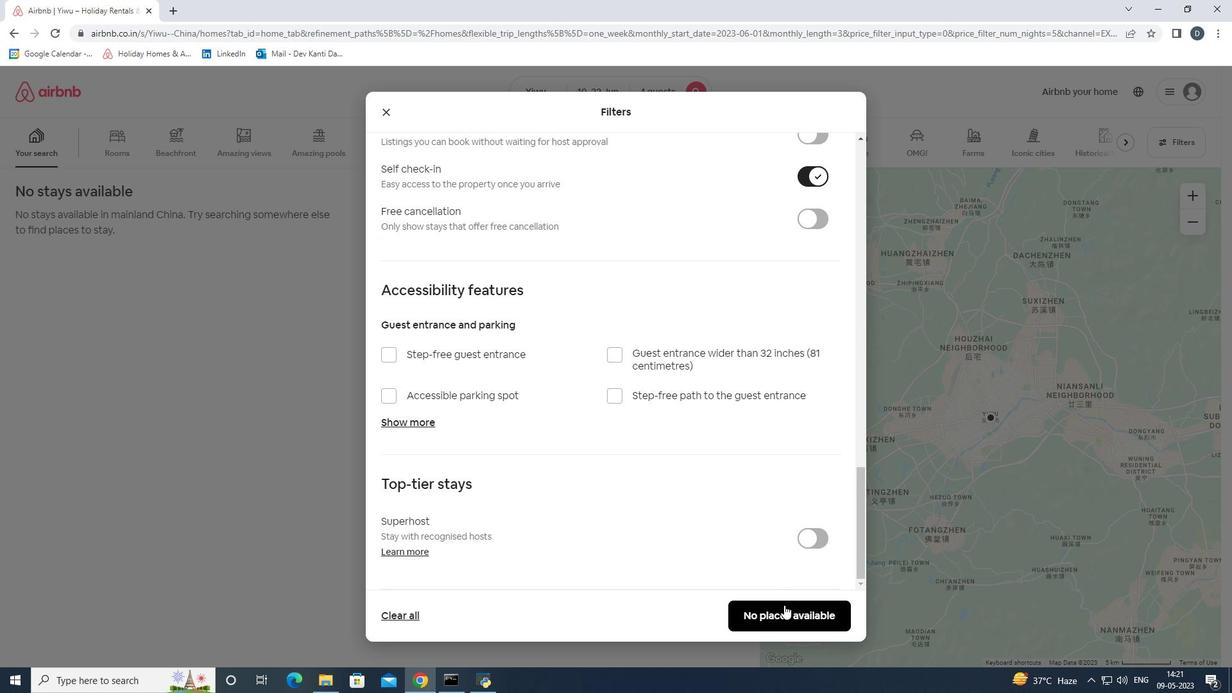 
Action: Mouse pressed left at (784, 607)
Screenshot: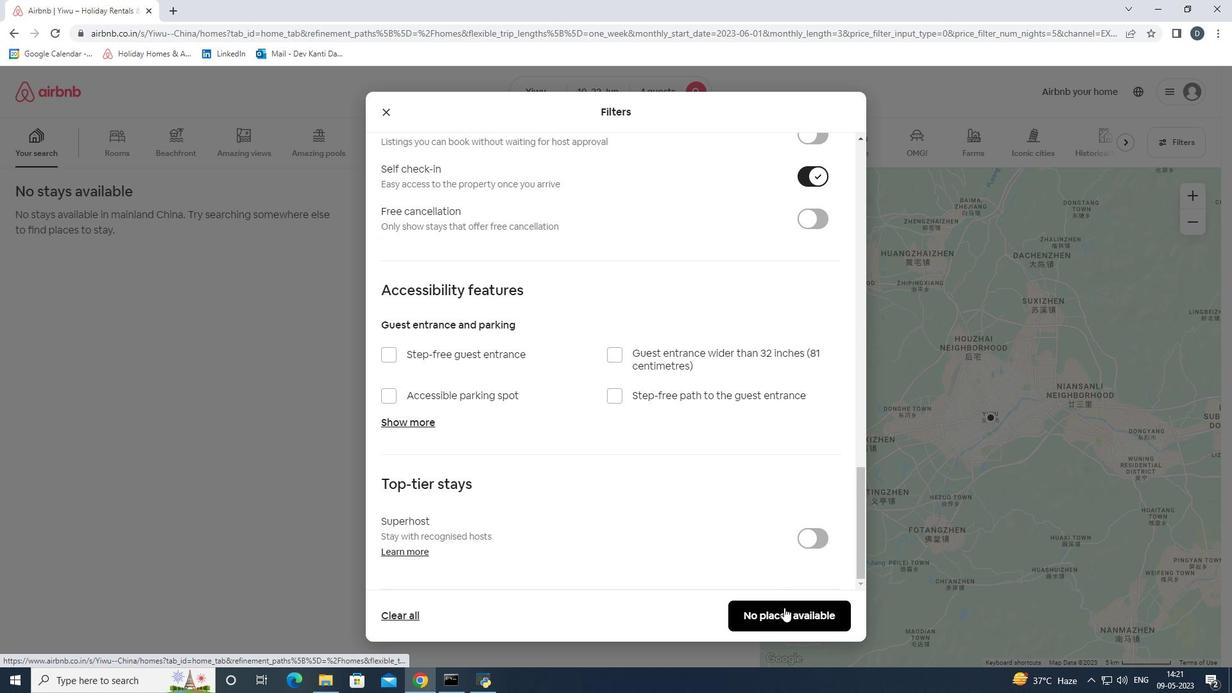 
Action: Mouse moved to (791, 578)
Screenshot: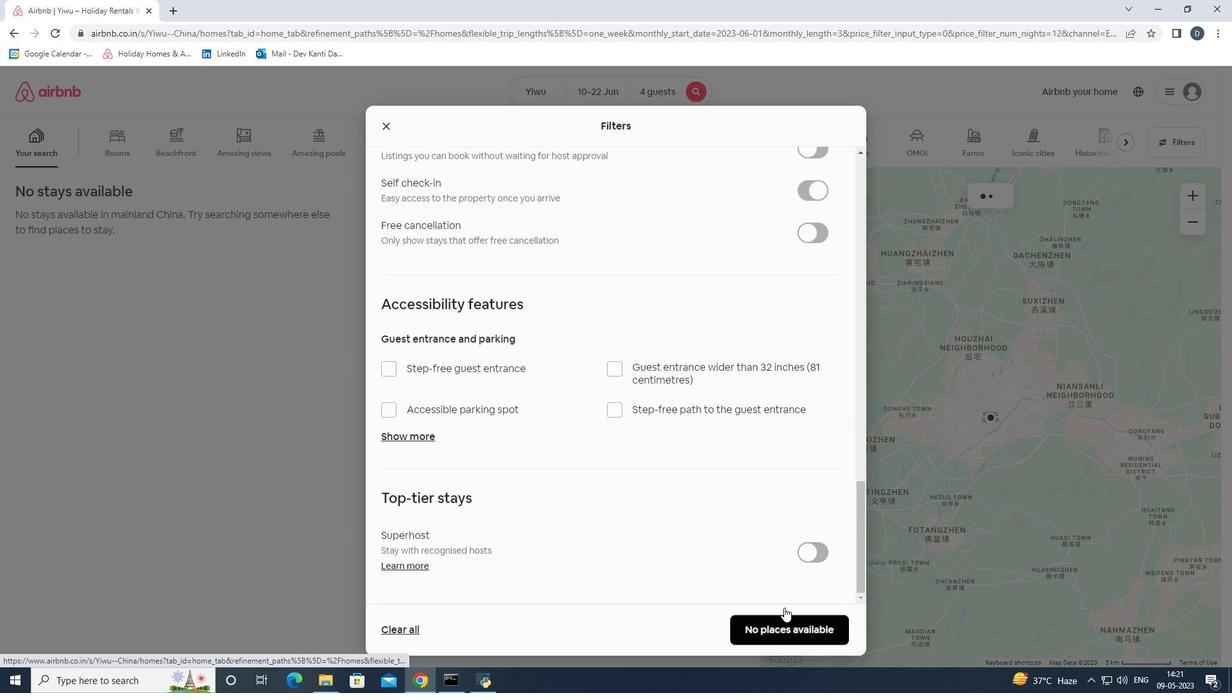 
